 Task: Enable "Lock branch" for the new branch protection rule in the 'JS' repository.
Action: Mouse moved to (1270, 280)
Screenshot: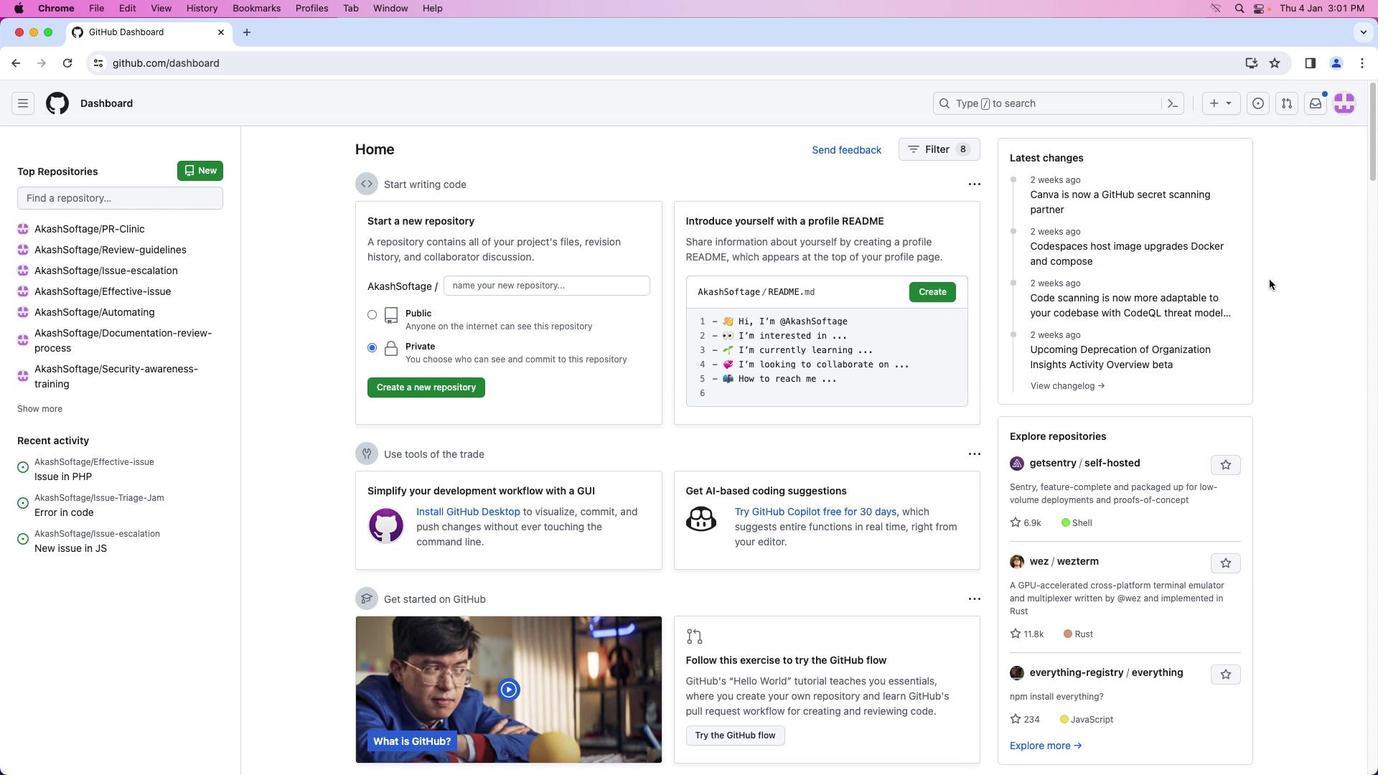 
Action: Mouse pressed left at (1270, 280)
Screenshot: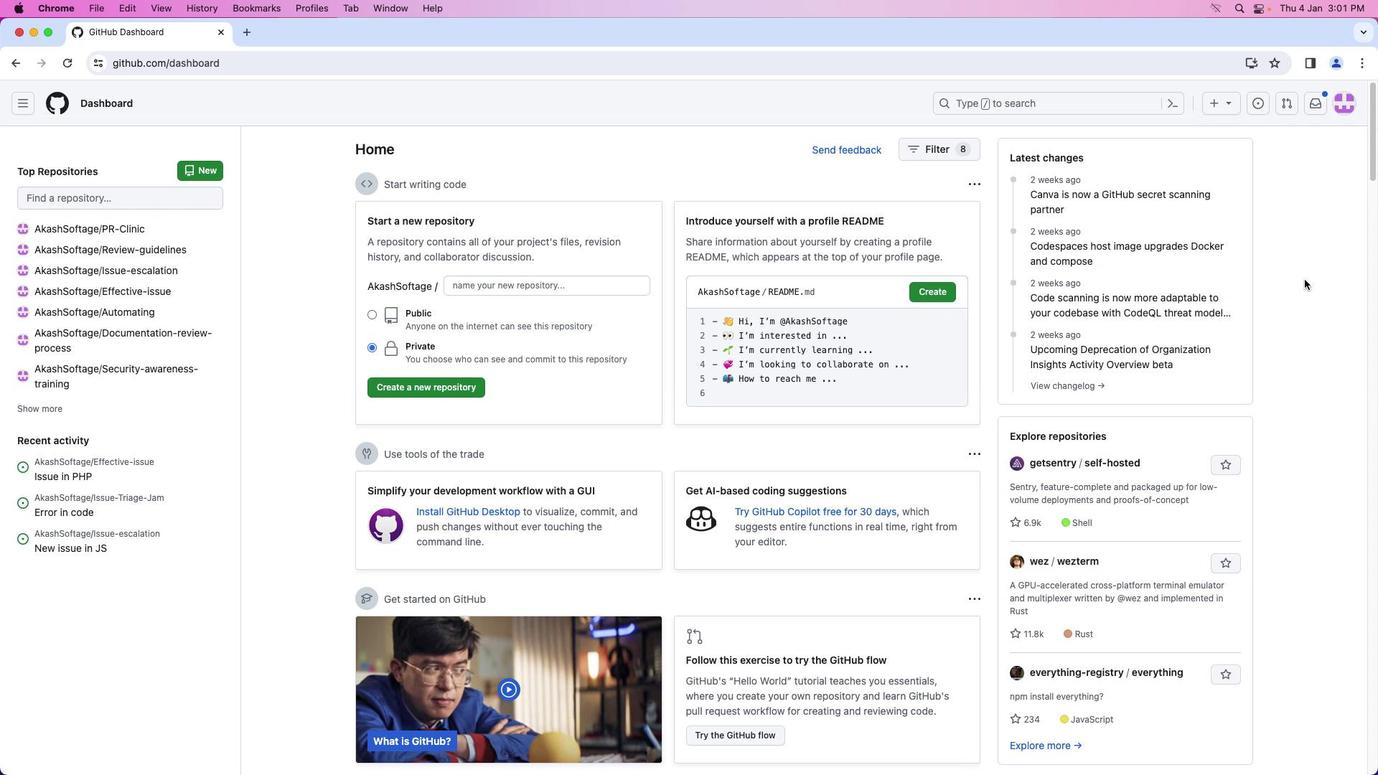 
Action: Mouse moved to (1344, 97)
Screenshot: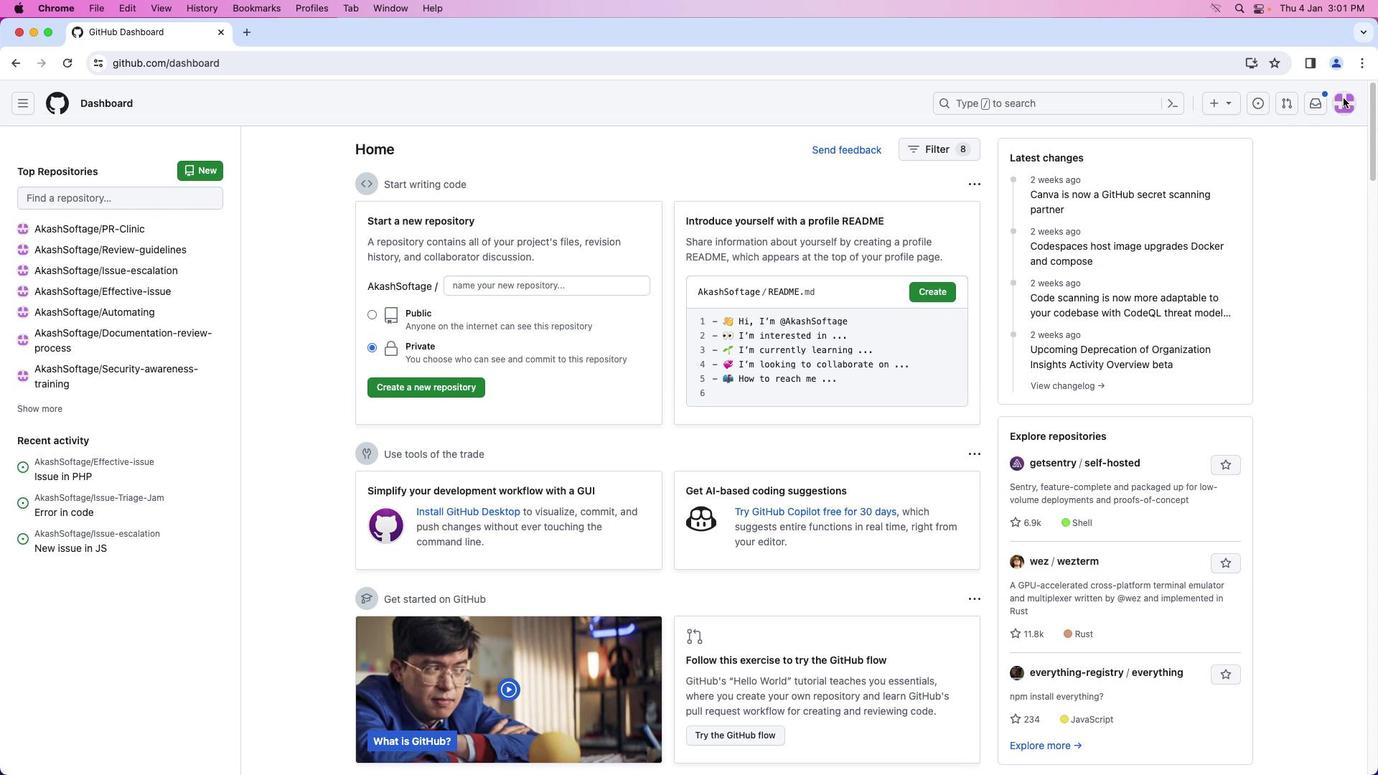 
Action: Mouse pressed left at (1344, 97)
Screenshot: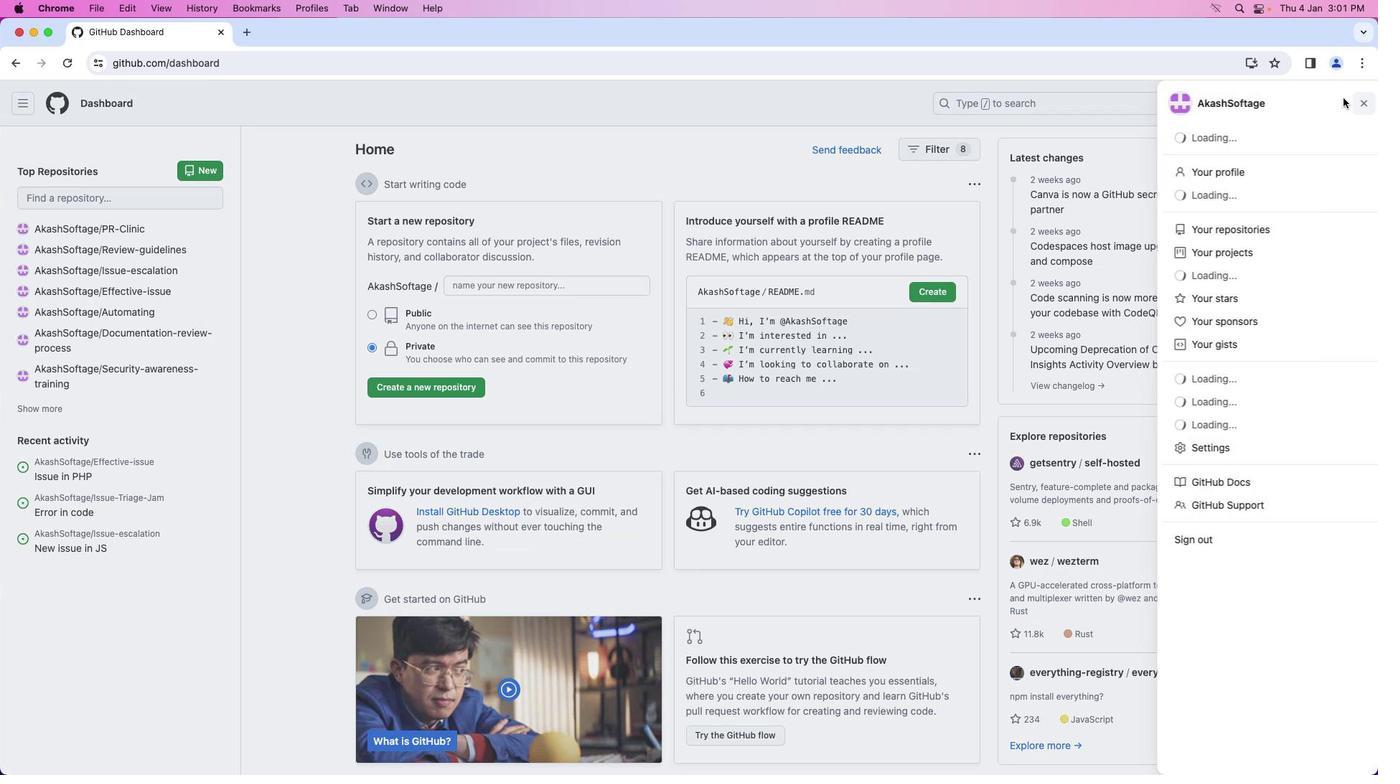 
Action: Mouse moved to (1266, 228)
Screenshot: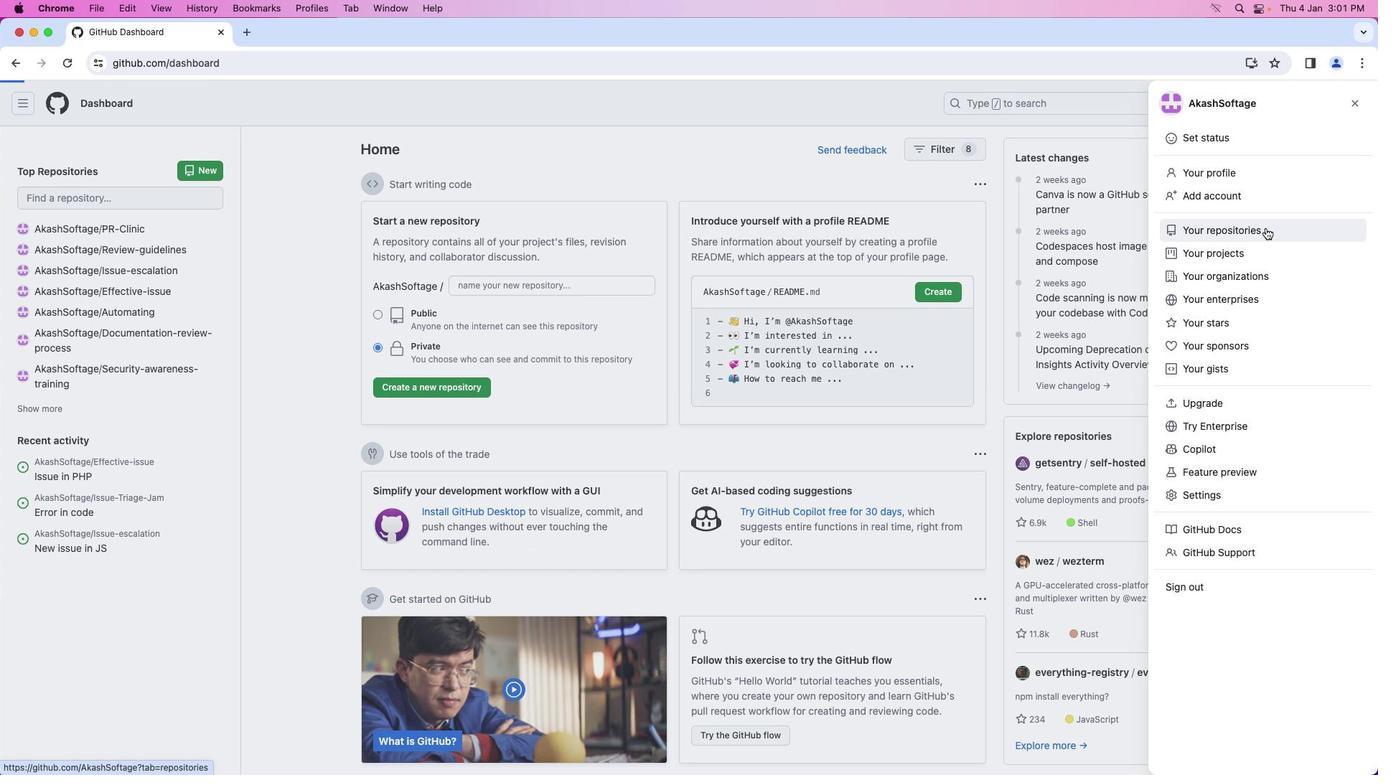 
Action: Mouse pressed left at (1266, 228)
Screenshot: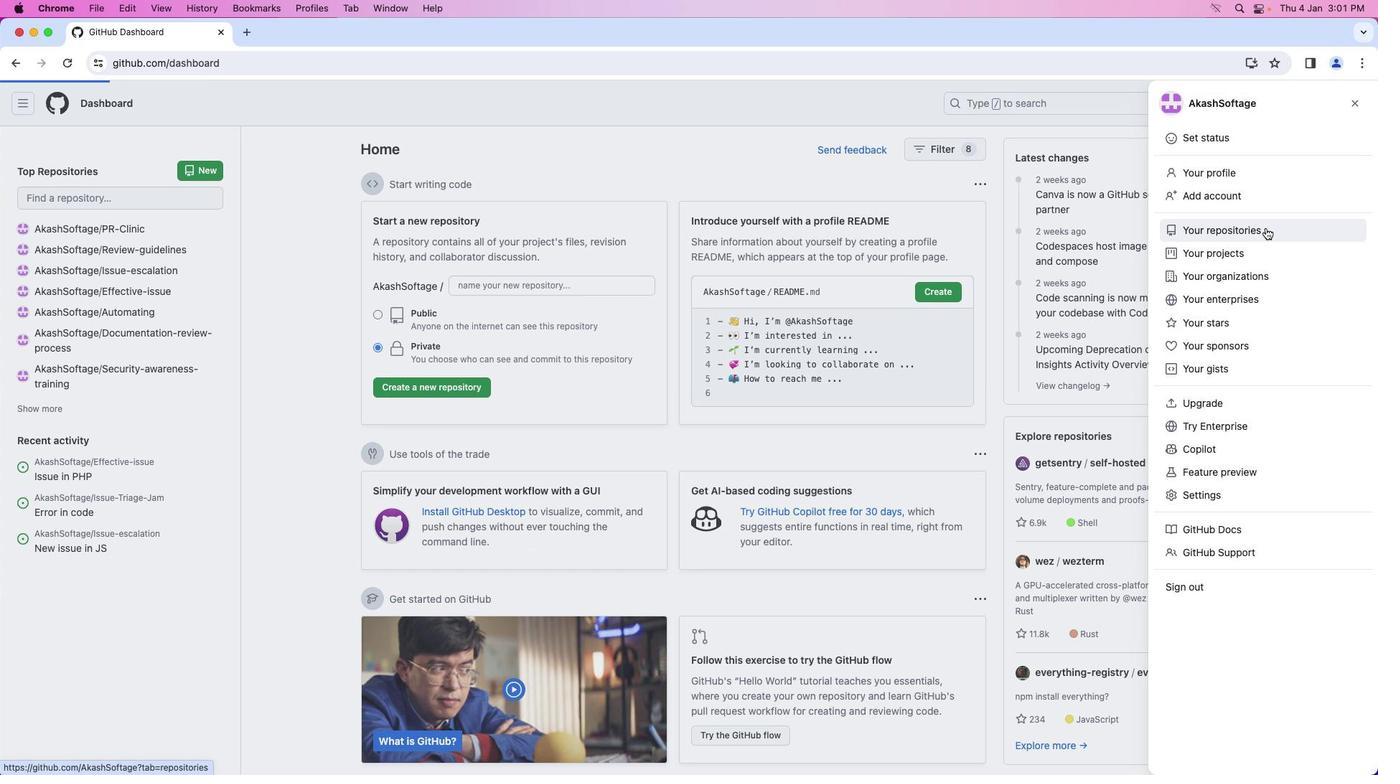 
Action: Mouse moved to (489, 239)
Screenshot: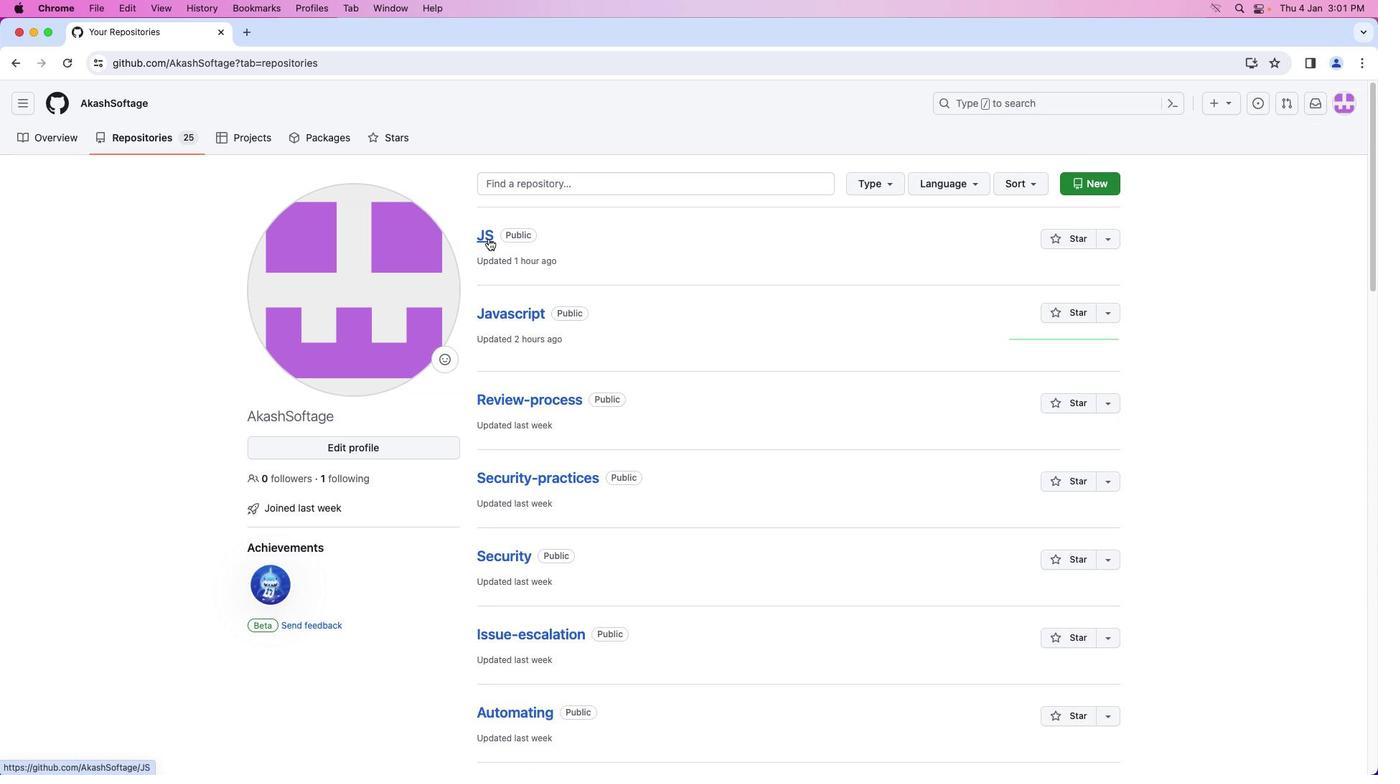 
Action: Mouse pressed left at (489, 239)
Screenshot: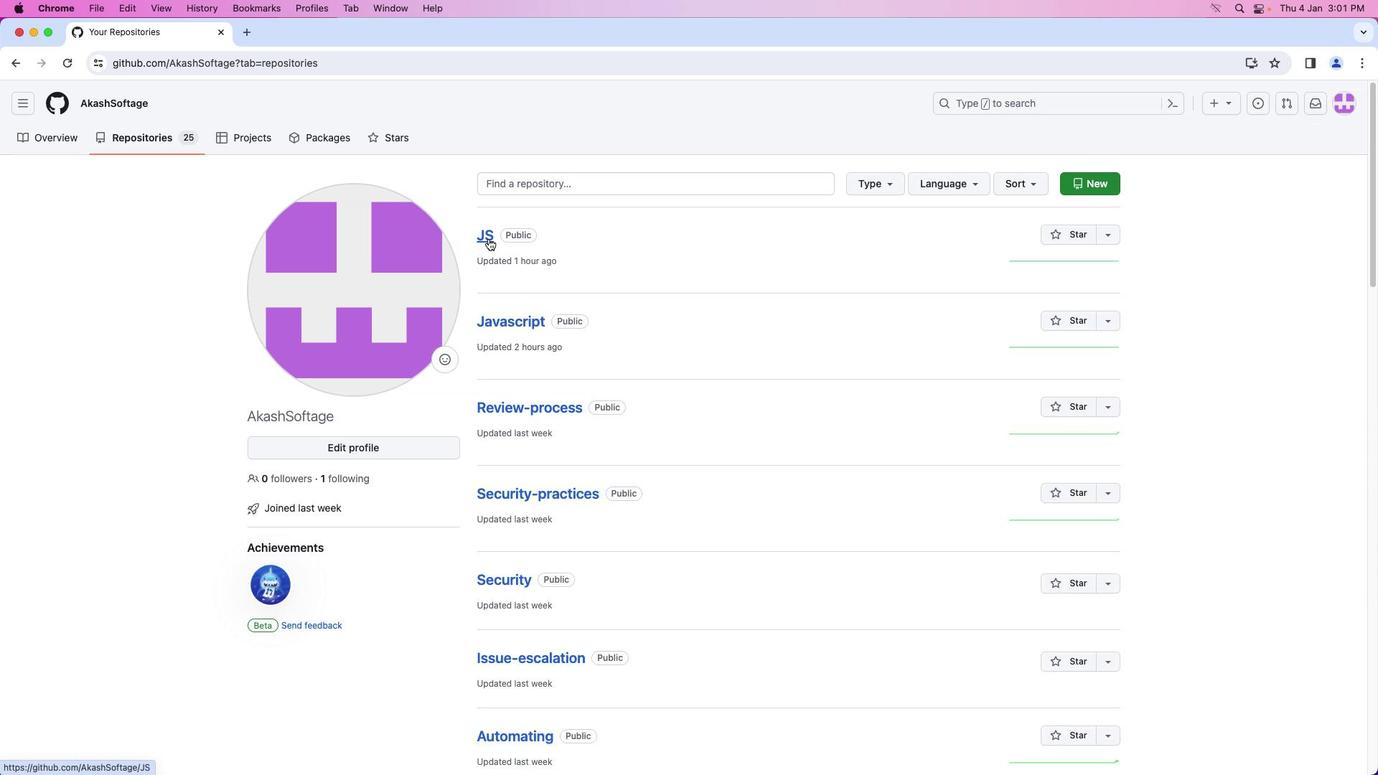 
Action: Mouse moved to (595, 139)
Screenshot: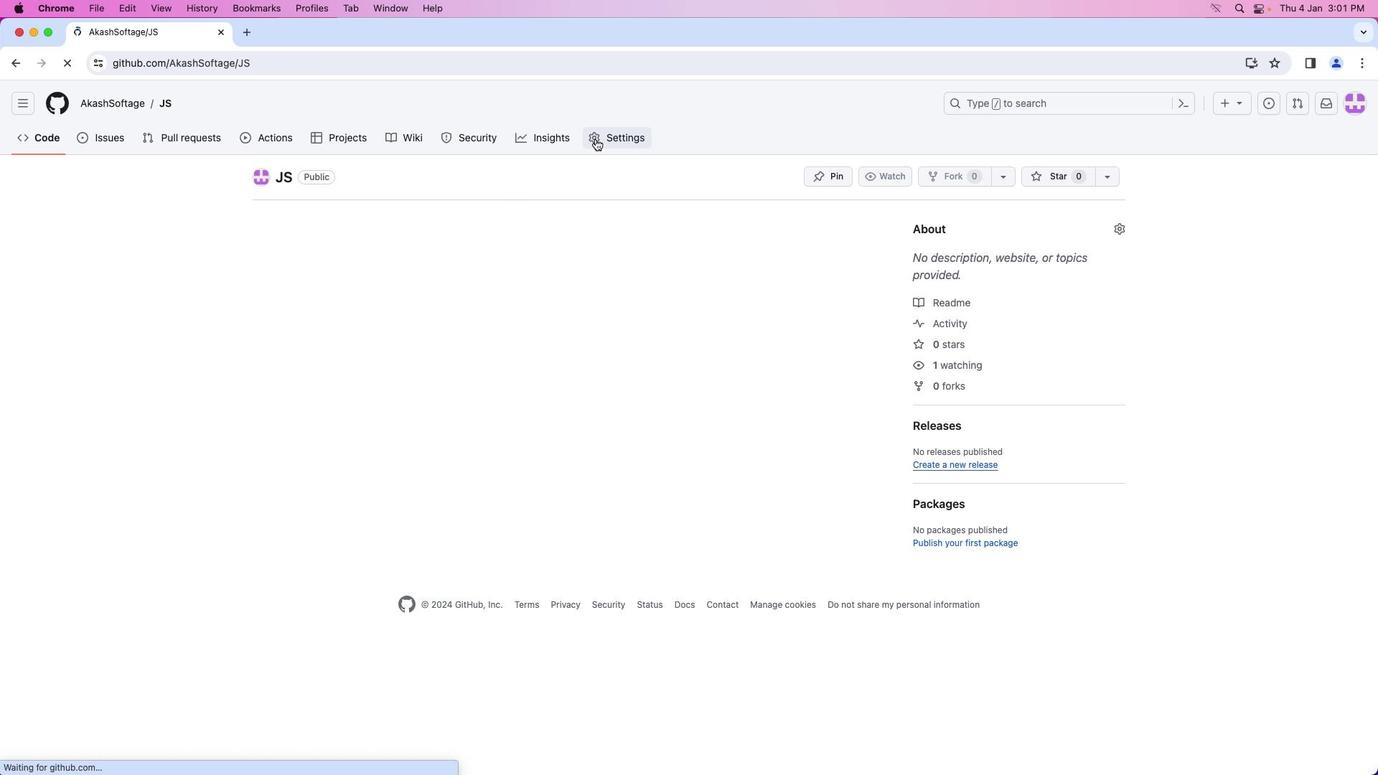 
Action: Mouse pressed left at (595, 139)
Screenshot: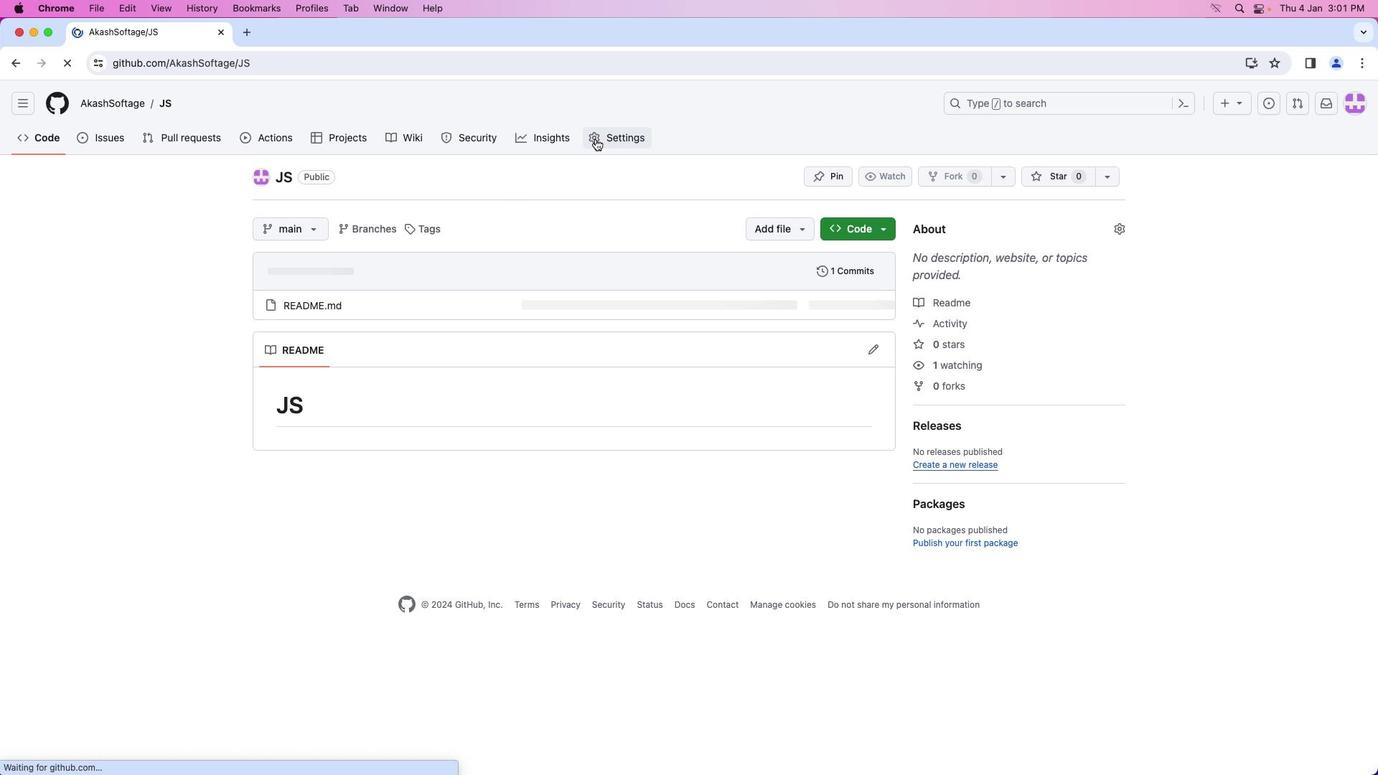 
Action: Mouse moved to (416, 325)
Screenshot: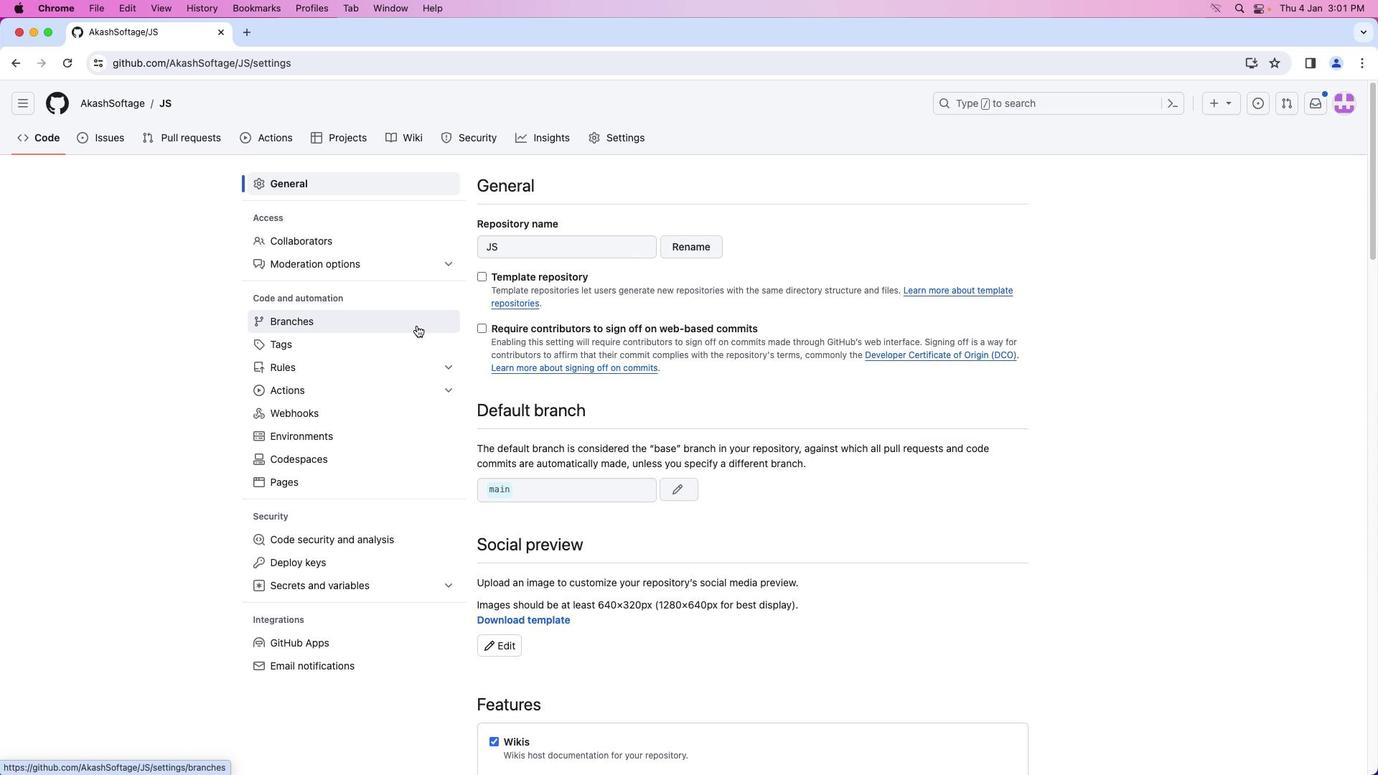
Action: Mouse pressed left at (416, 325)
Screenshot: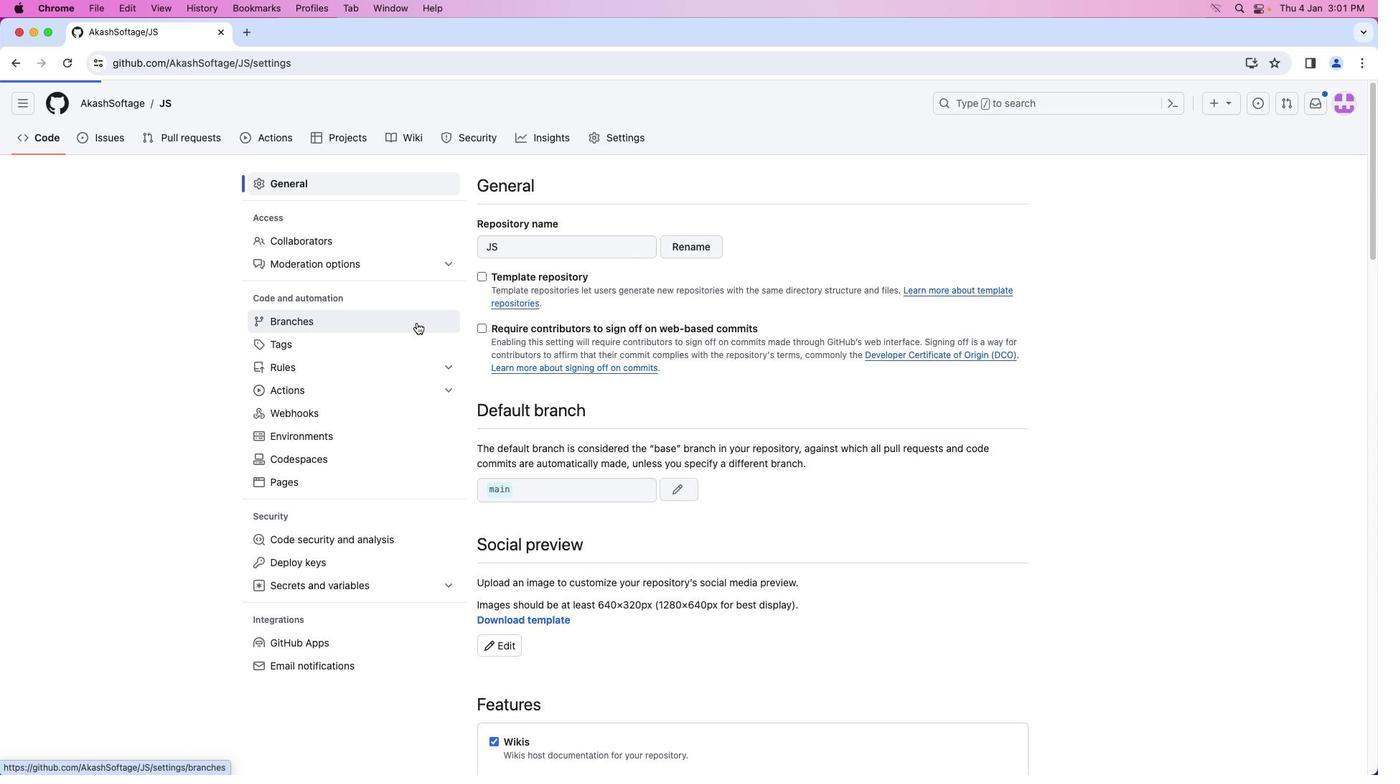 
Action: Mouse moved to (1004, 185)
Screenshot: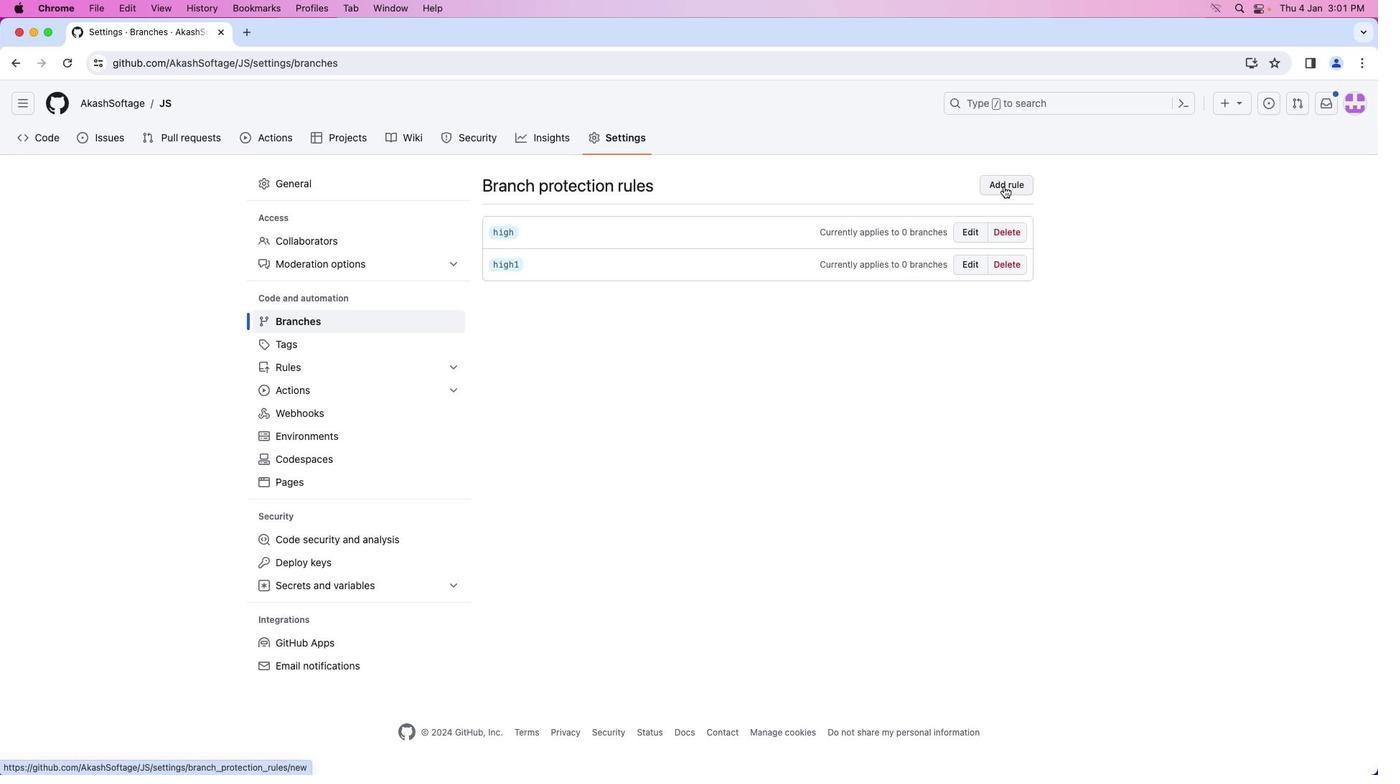 
Action: Mouse pressed left at (1004, 185)
Screenshot: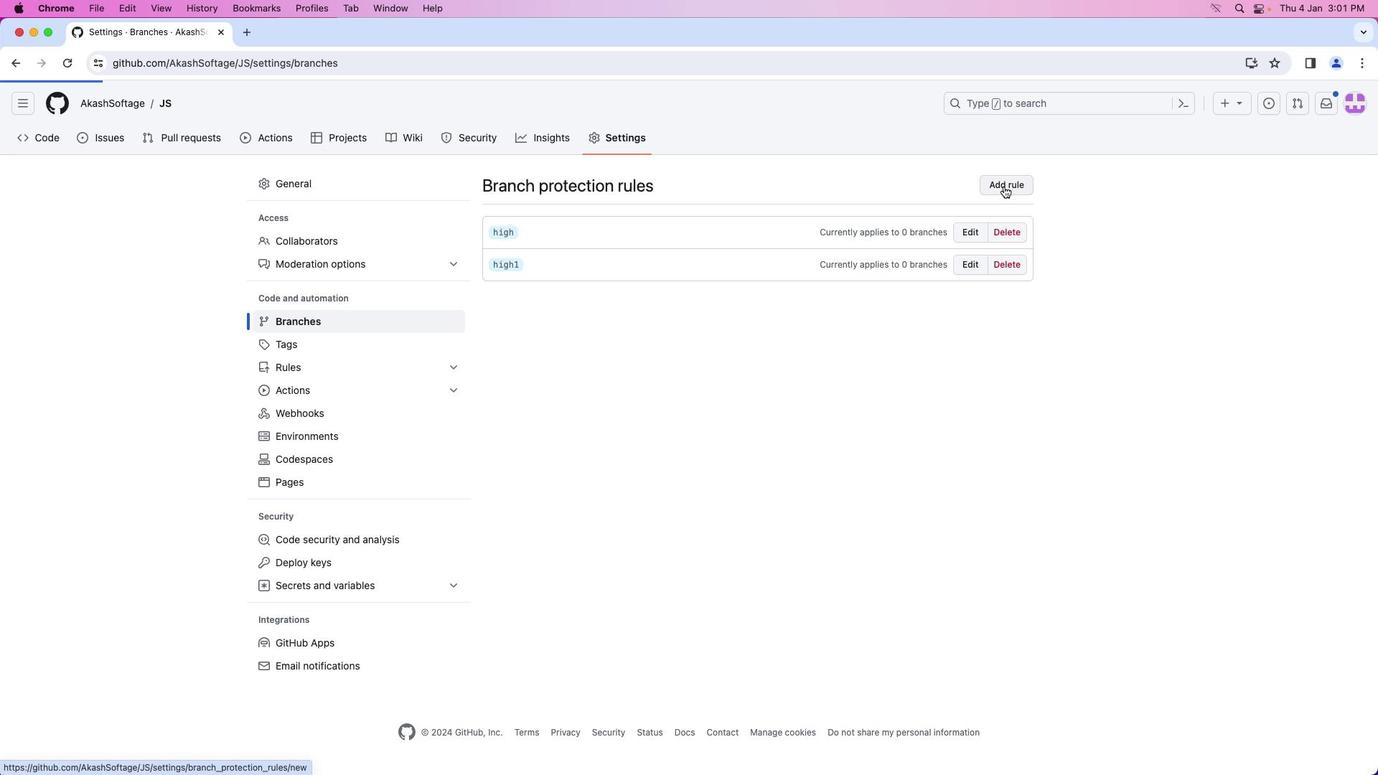 
Action: Mouse moved to (865, 293)
Screenshot: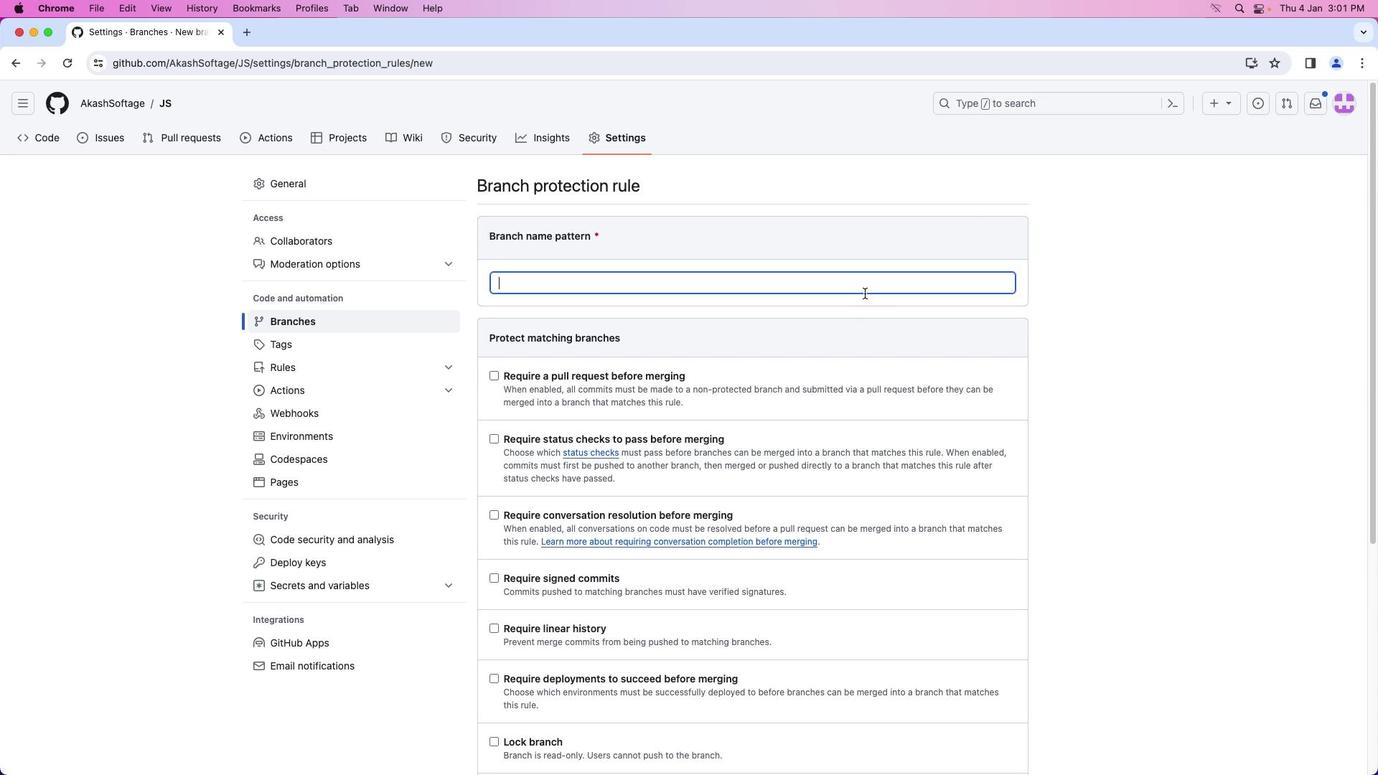 
Action: Mouse pressed left at (865, 293)
Screenshot: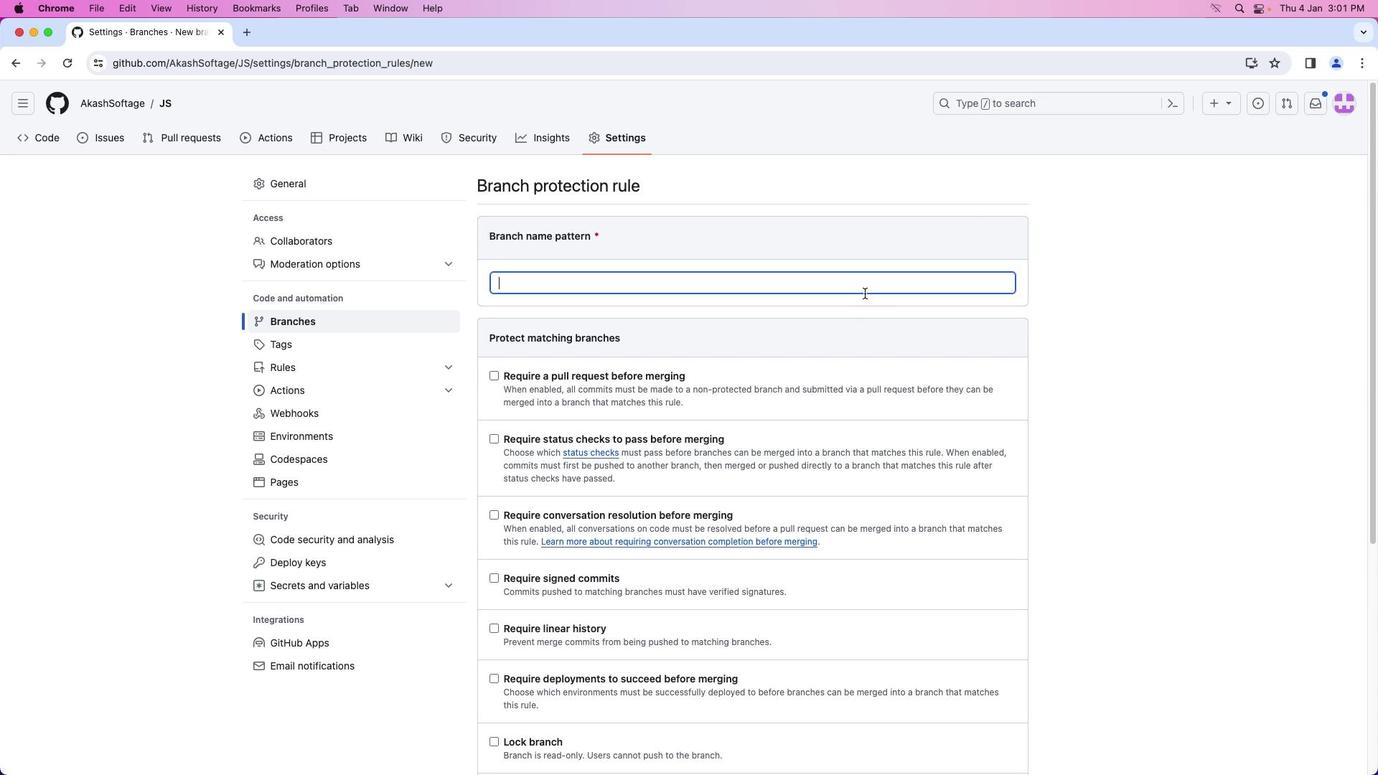 
Action: Key pressed 'h''i''g''h''2'
Screenshot: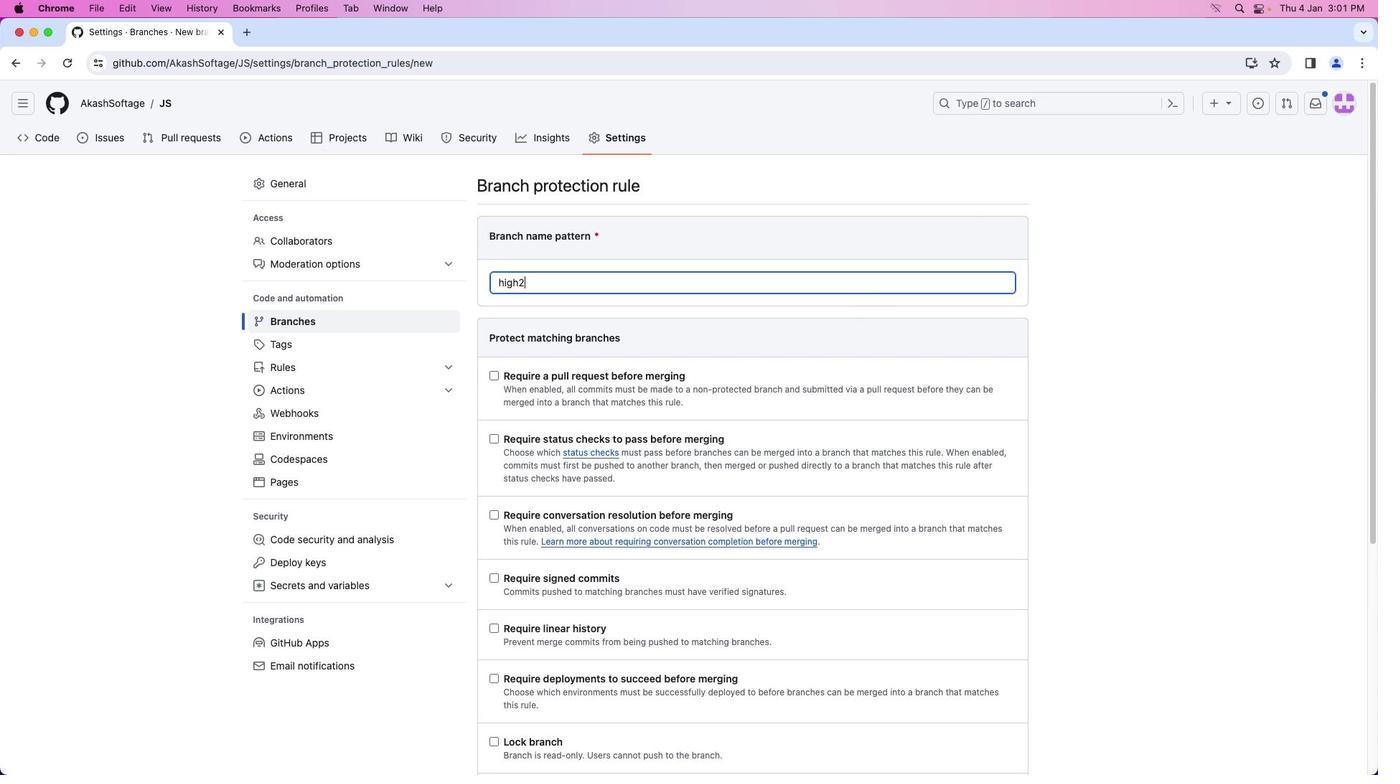 
Action: Mouse moved to (854, 489)
Screenshot: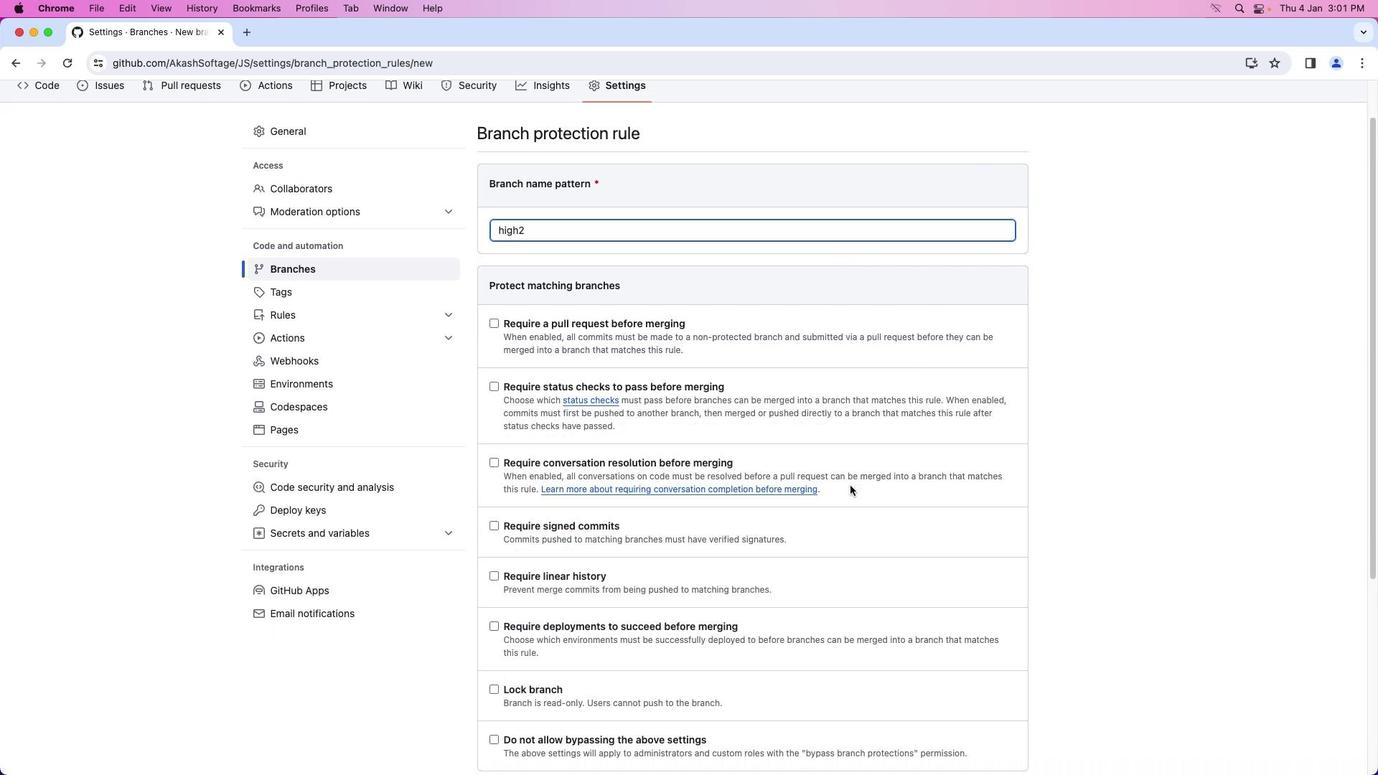 
Action: Mouse scrolled (854, 489) with delta (0, 0)
Screenshot: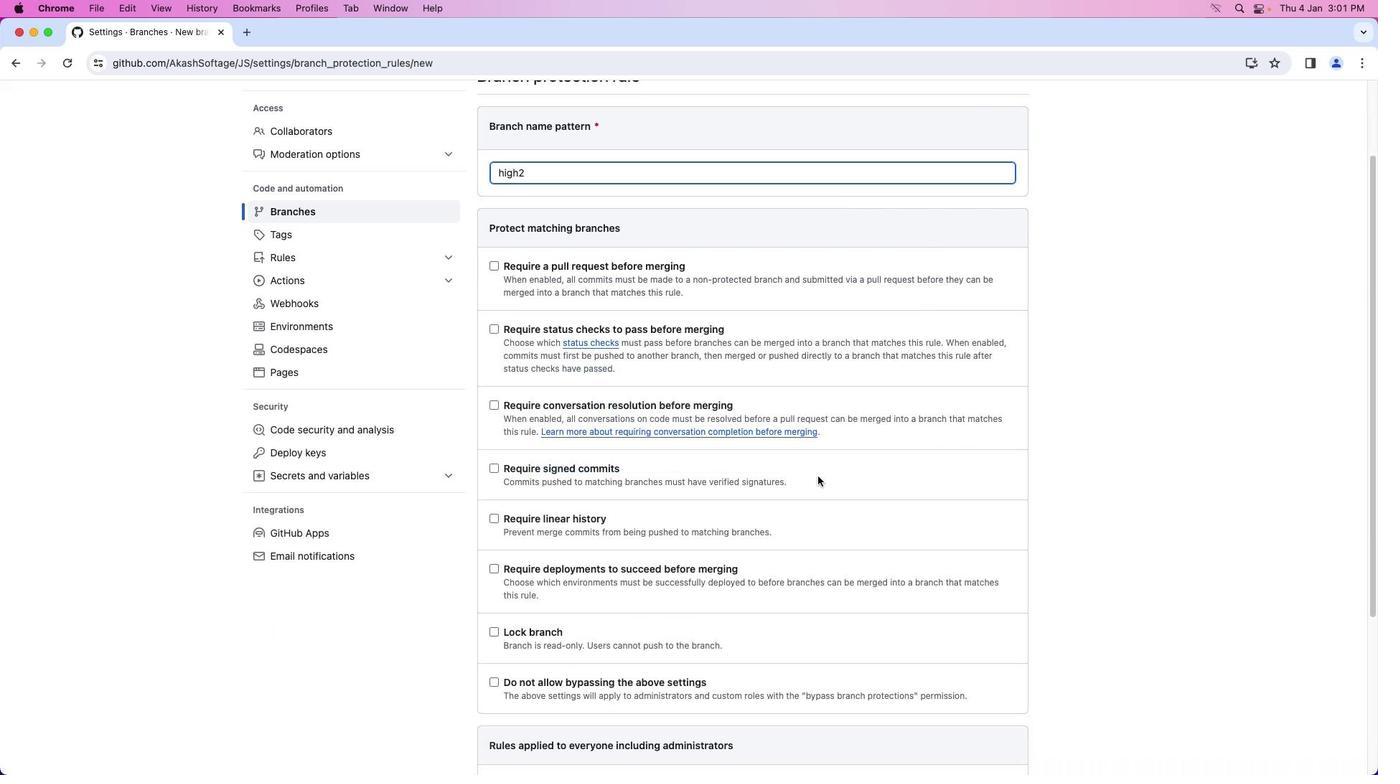
Action: Mouse moved to (855, 489)
Screenshot: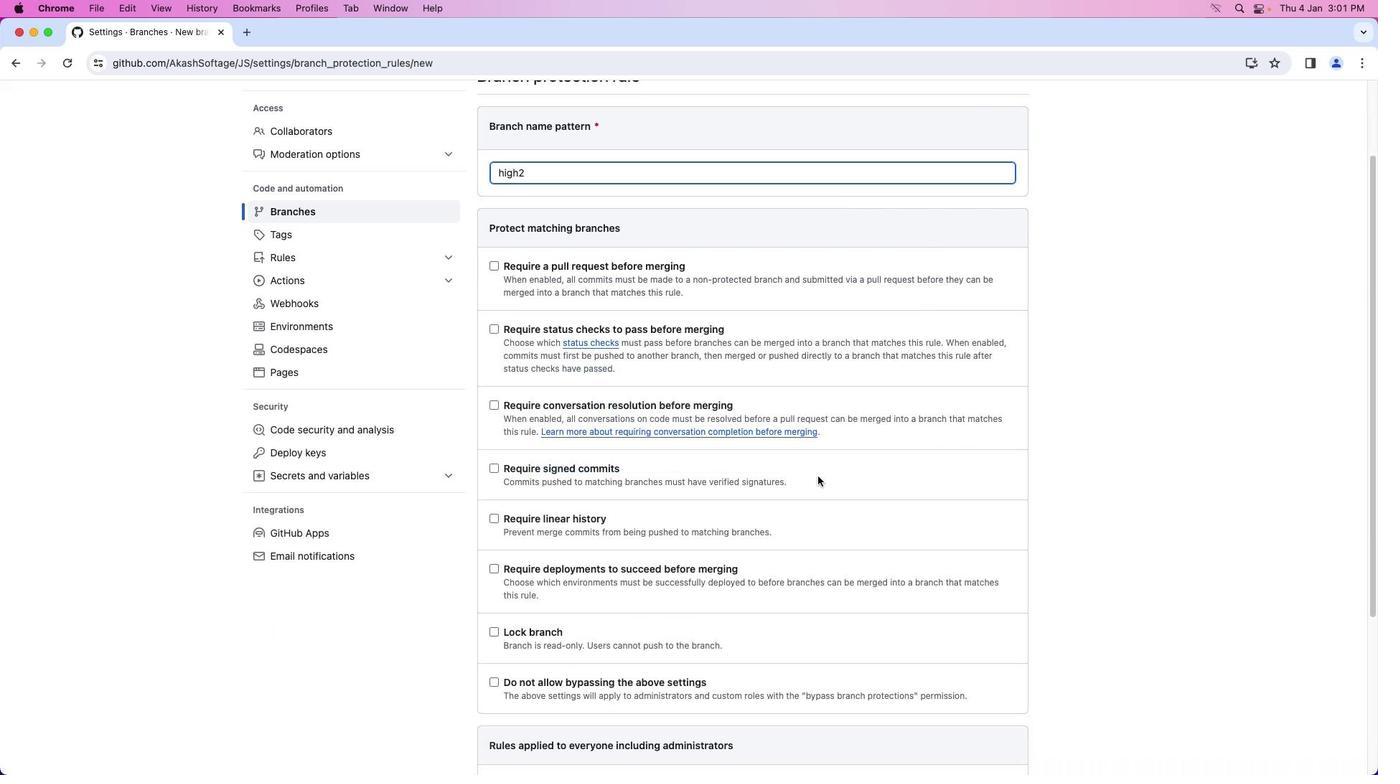 
Action: Mouse scrolled (855, 489) with delta (0, 0)
Screenshot: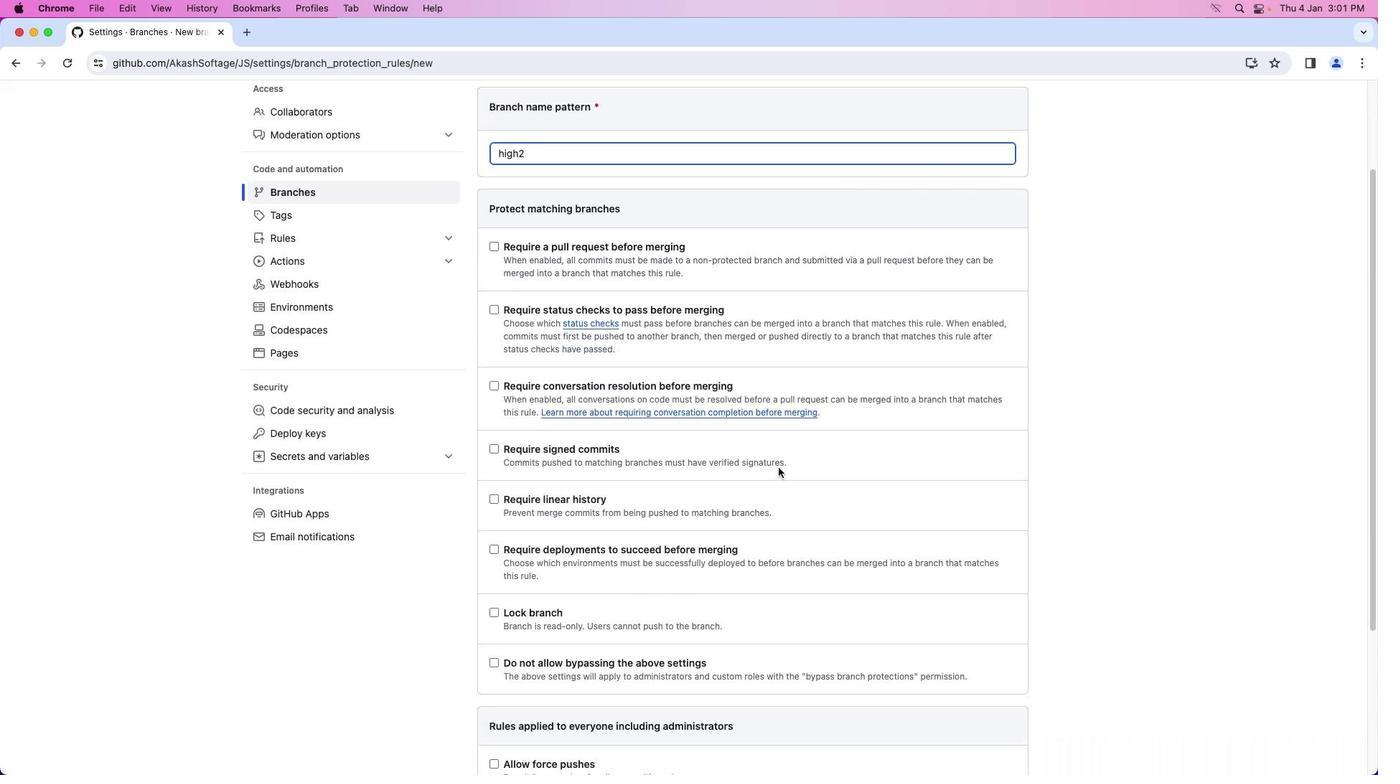 
Action: Mouse moved to (856, 487)
Screenshot: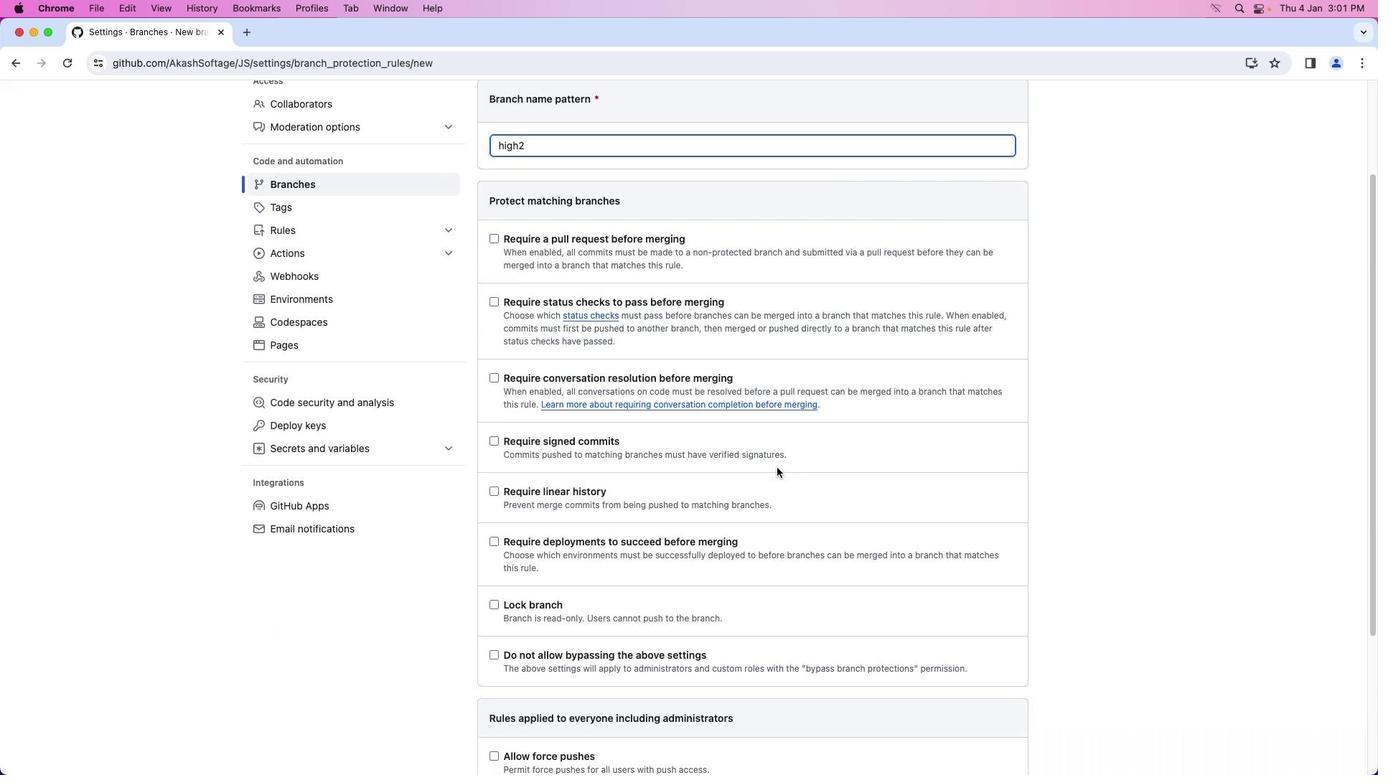 
Action: Mouse scrolled (856, 487) with delta (0, 0)
Screenshot: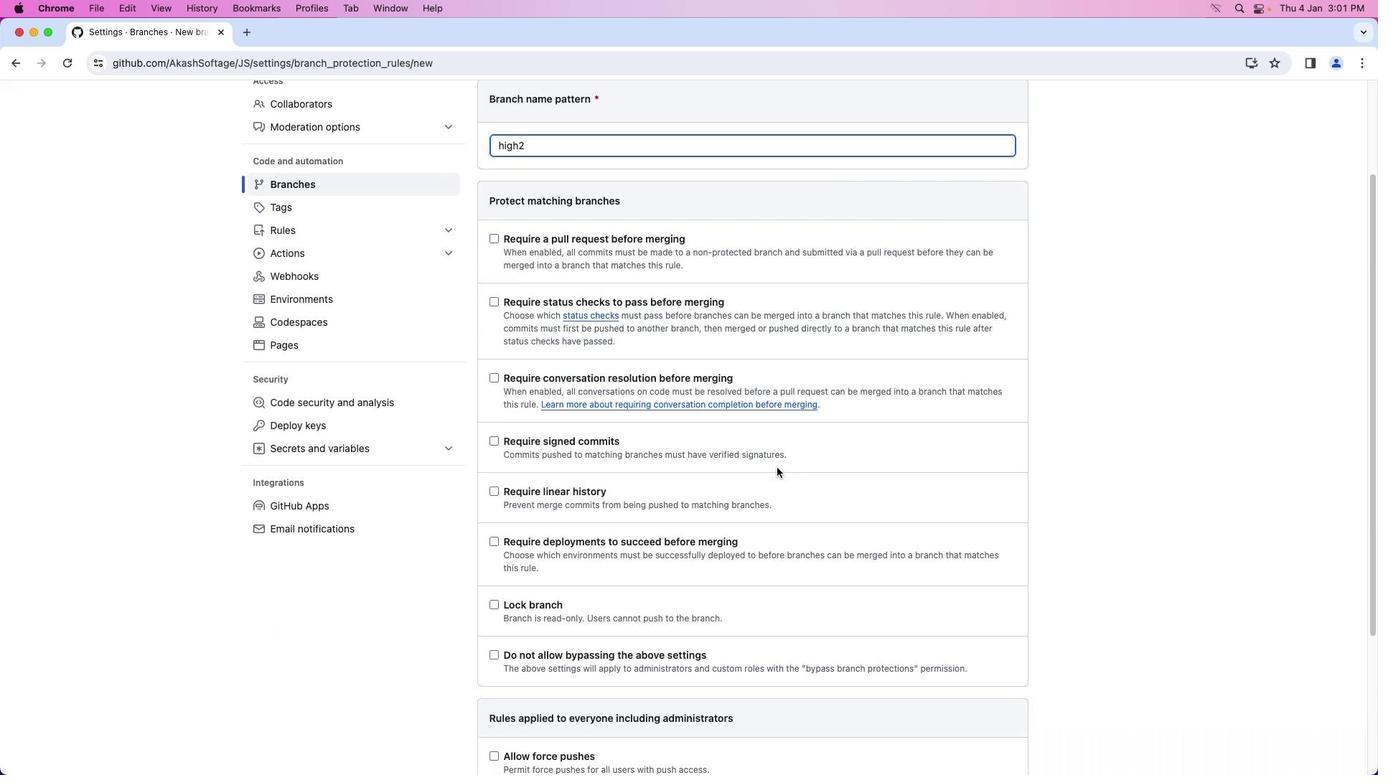 
Action: Mouse moved to (856, 486)
Screenshot: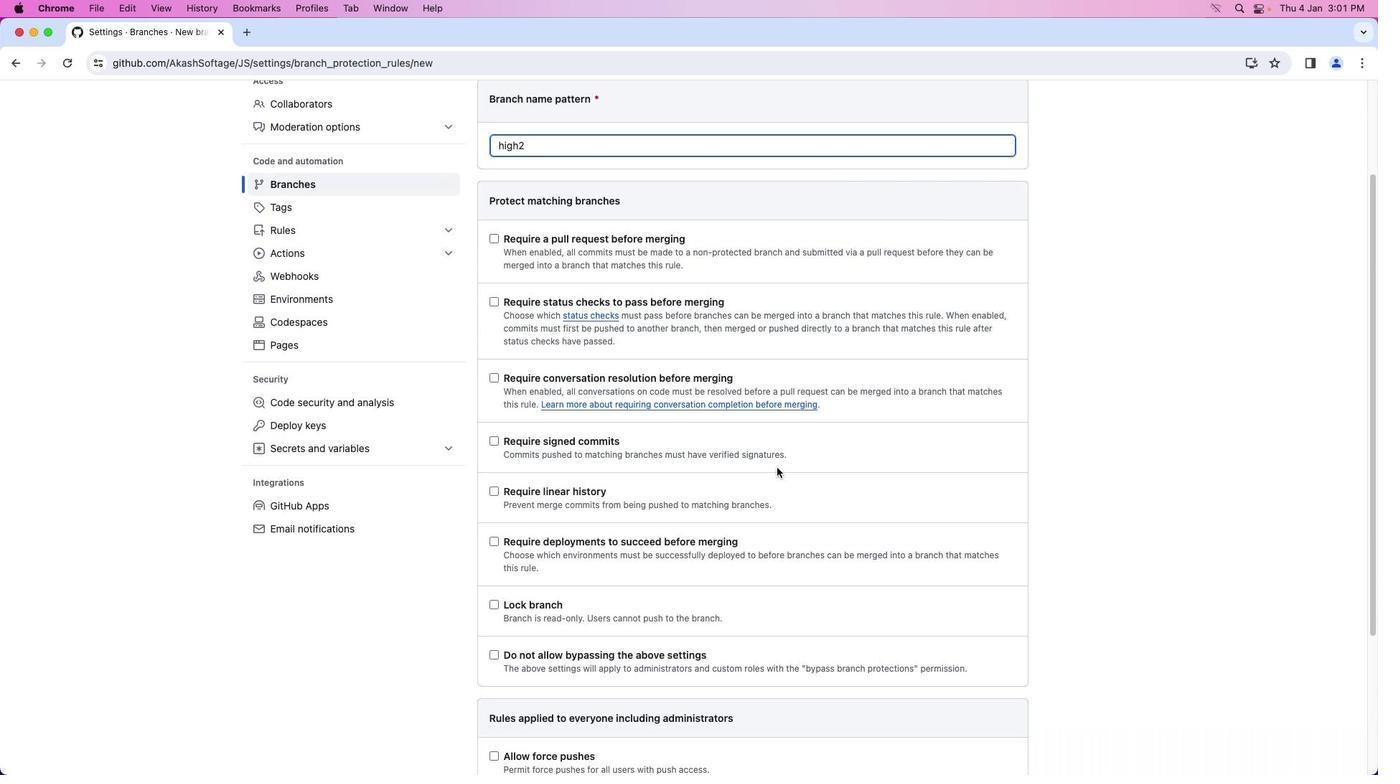 
Action: Mouse scrolled (856, 486) with delta (0, -1)
Screenshot: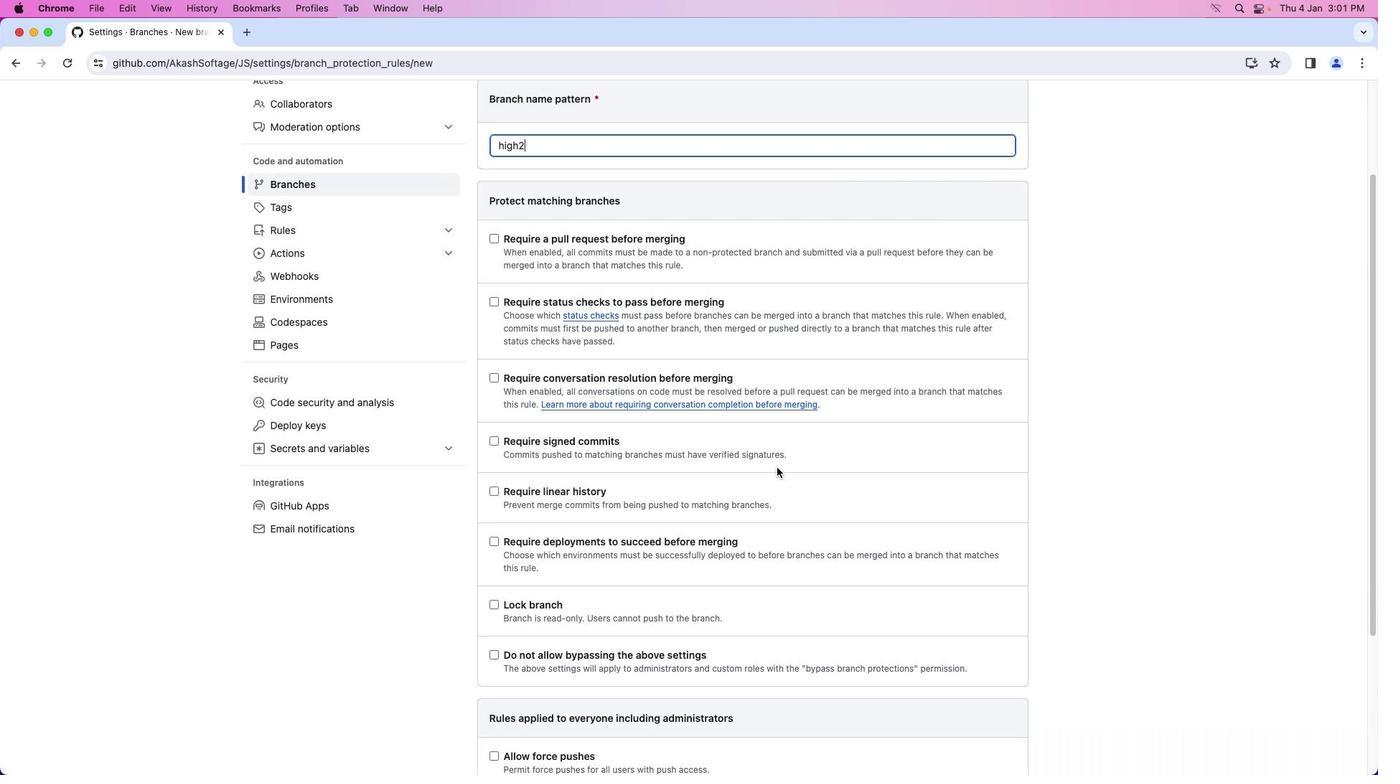 
Action: Mouse moved to (775, 445)
Screenshot: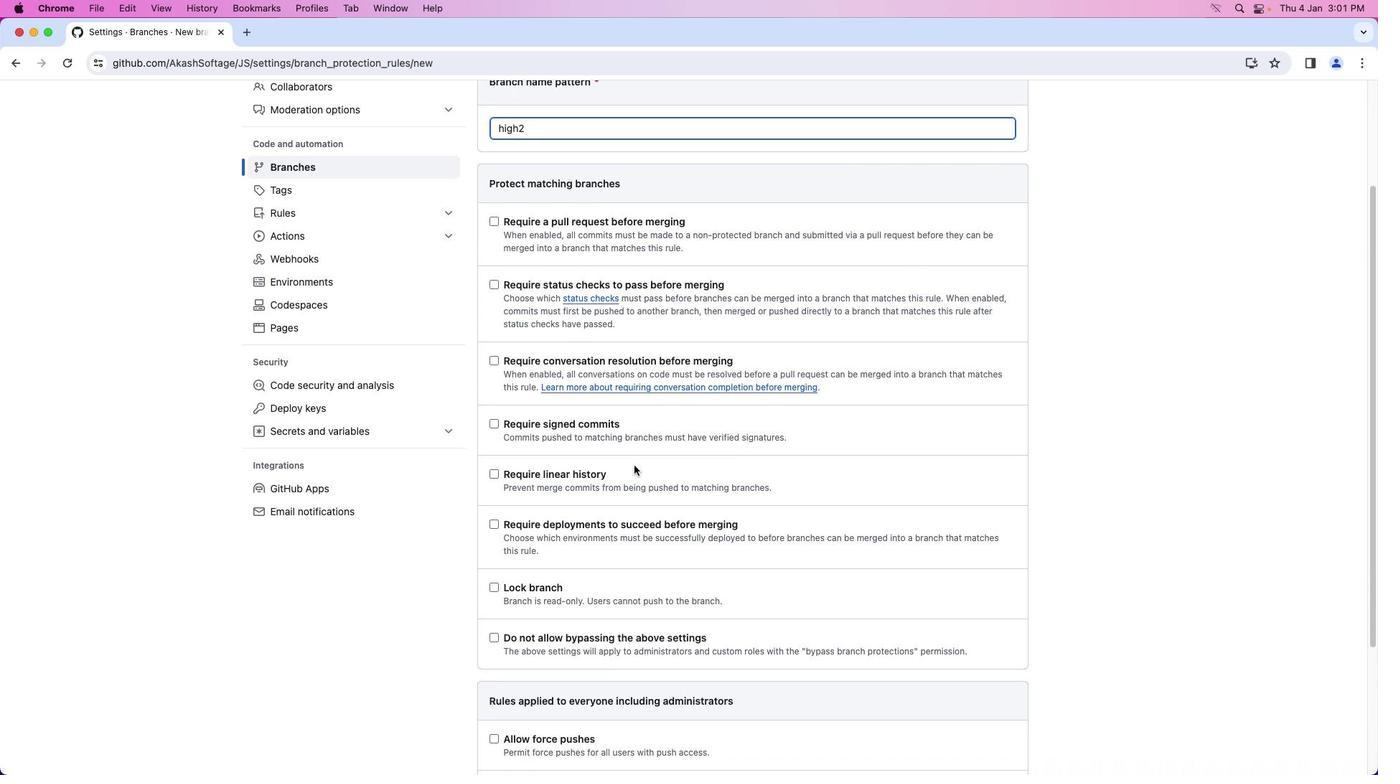 
Action: Mouse scrolled (775, 445) with delta (0, 0)
Screenshot: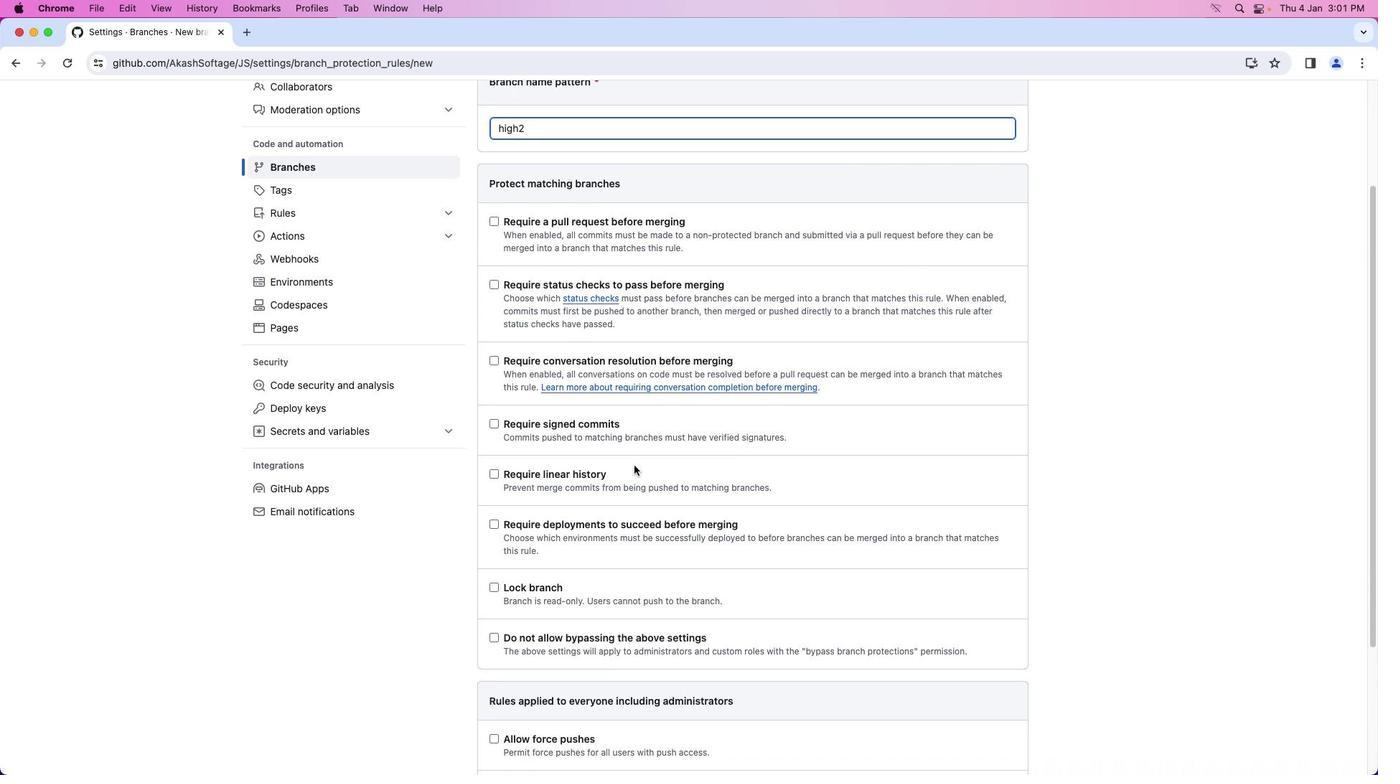 
Action: Mouse moved to (761, 456)
Screenshot: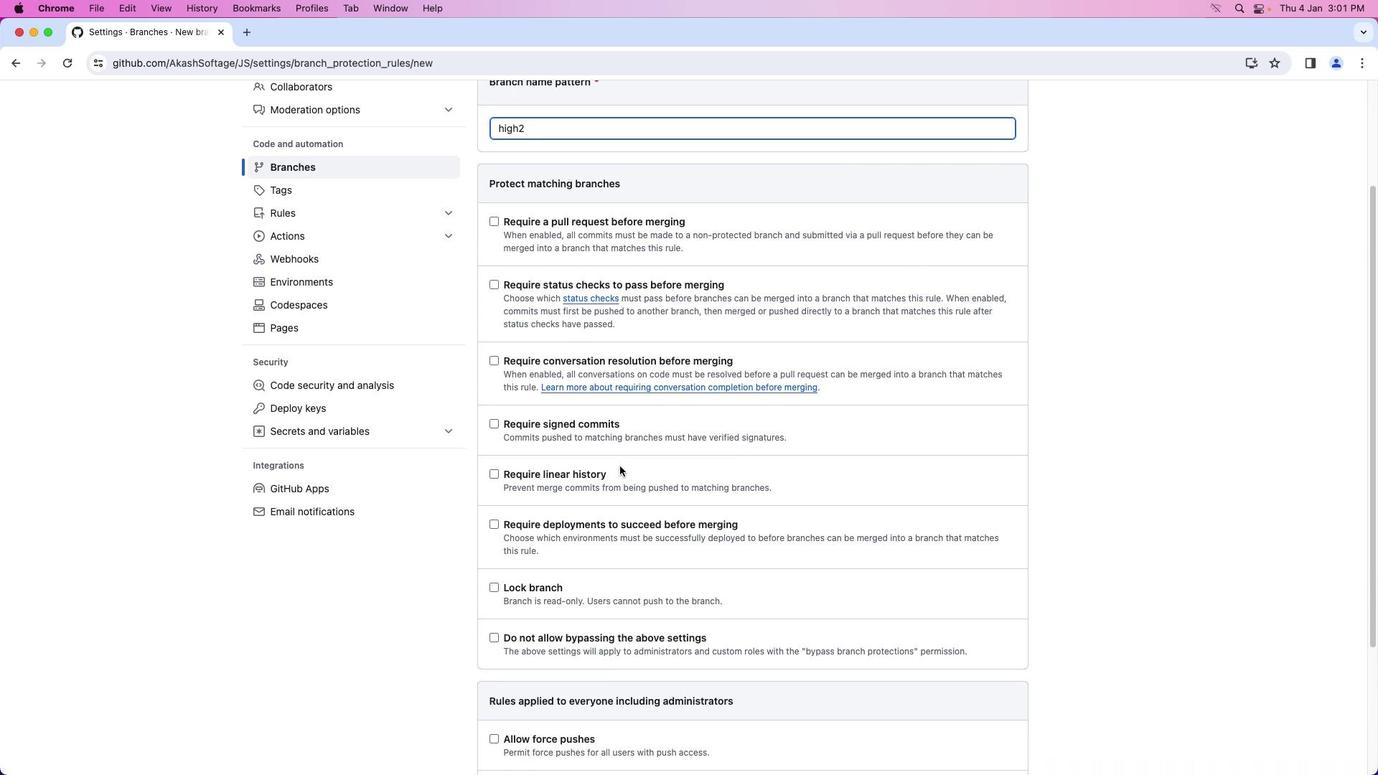 
Action: Mouse scrolled (761, 456) with delta (0, 0)
Screenshot: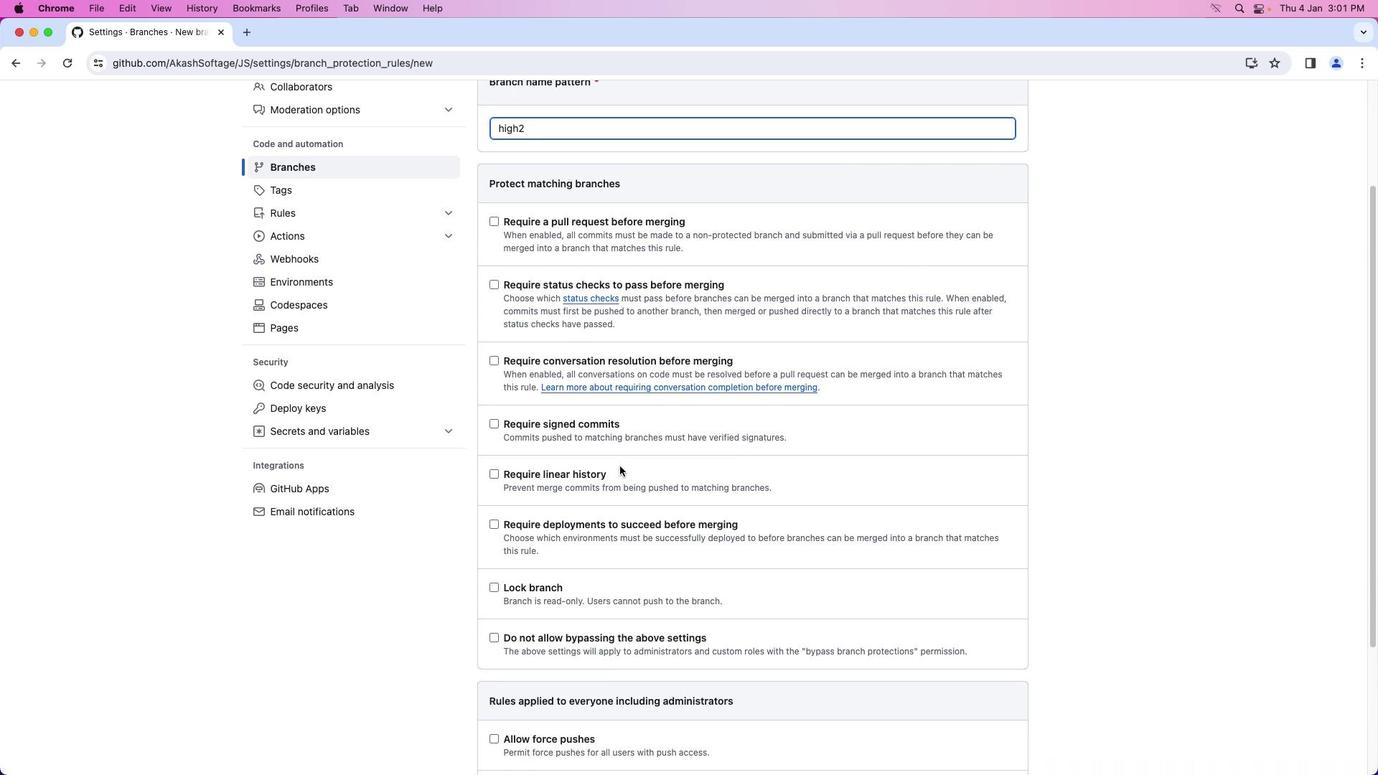 
Action: Mouse moved to (606, 467)
Screenshot: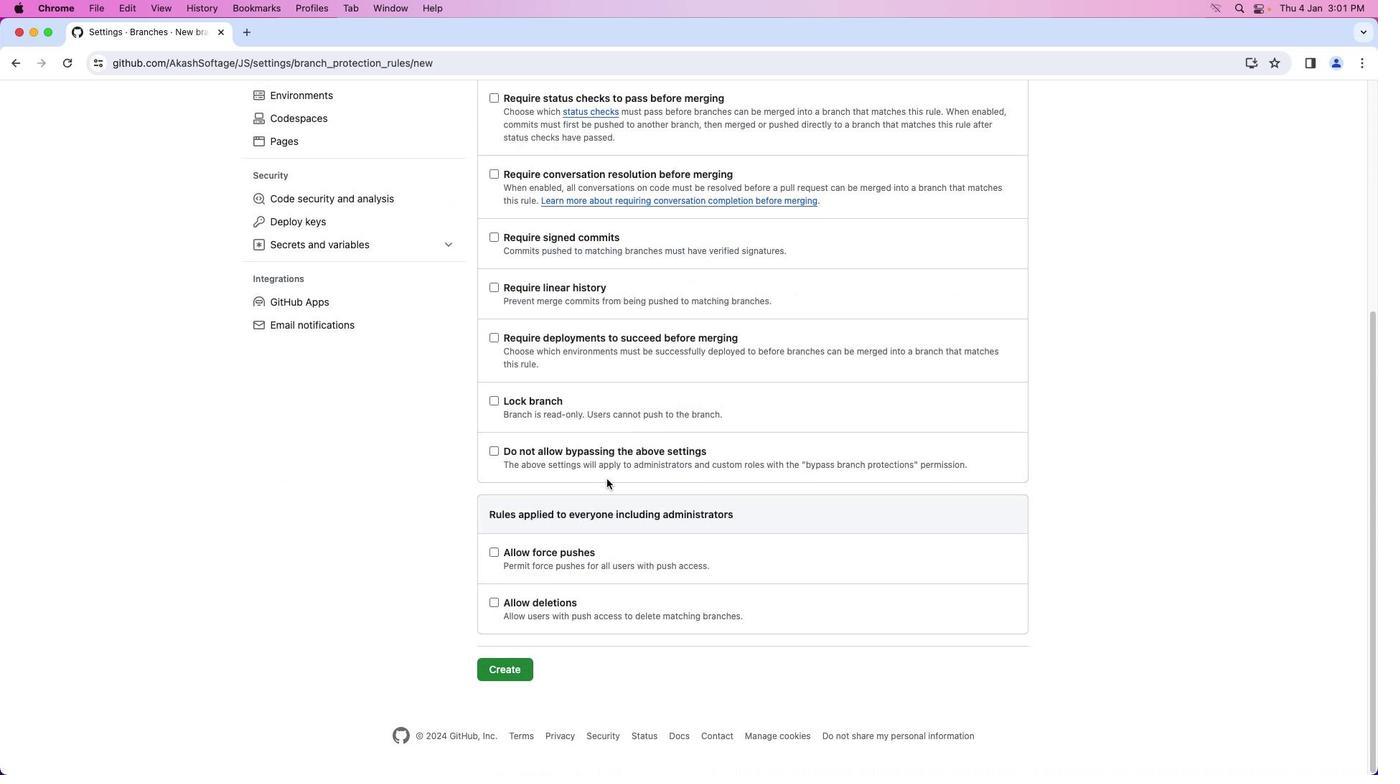 
Action: Mouse scrolled (606, 467) with delta (0, 0)
Screenshot: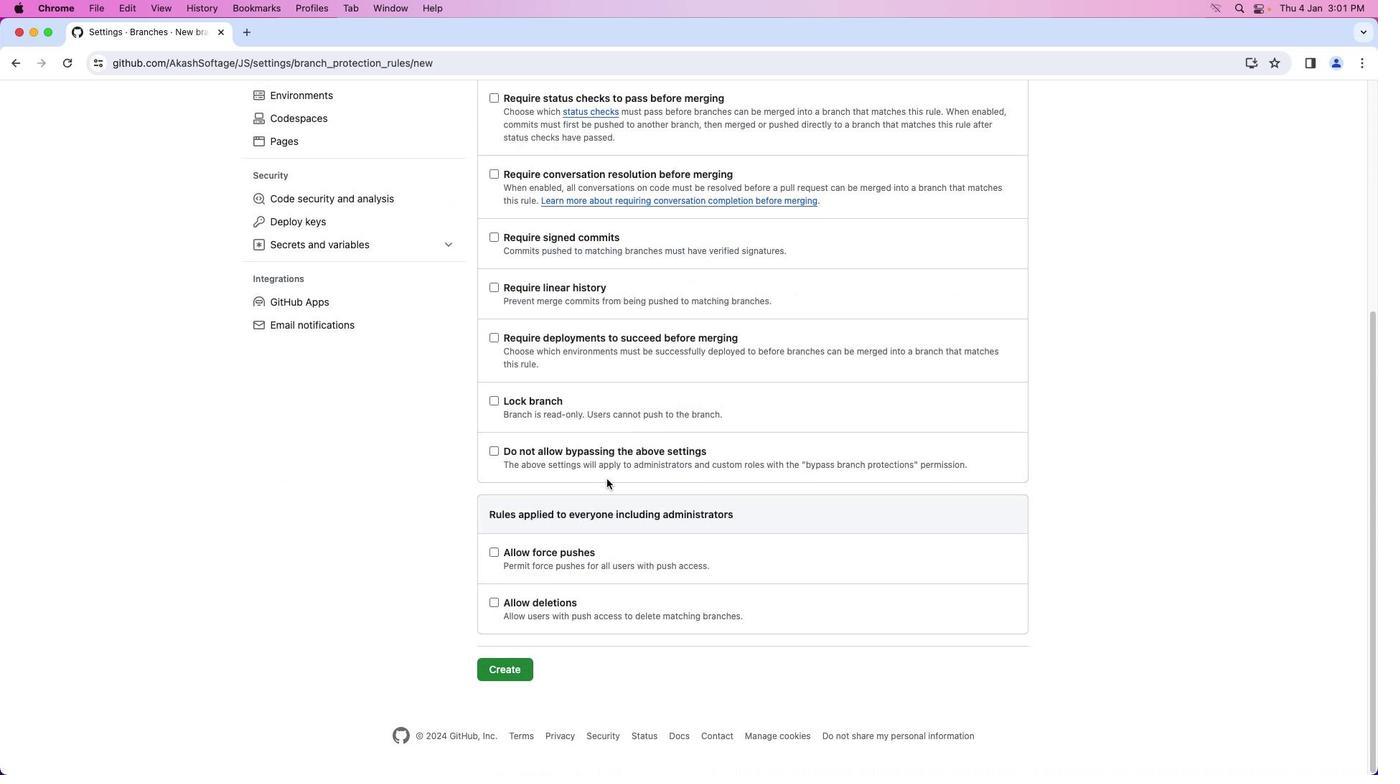 
Action: Mouse moved to (607, 471)
Screenshot: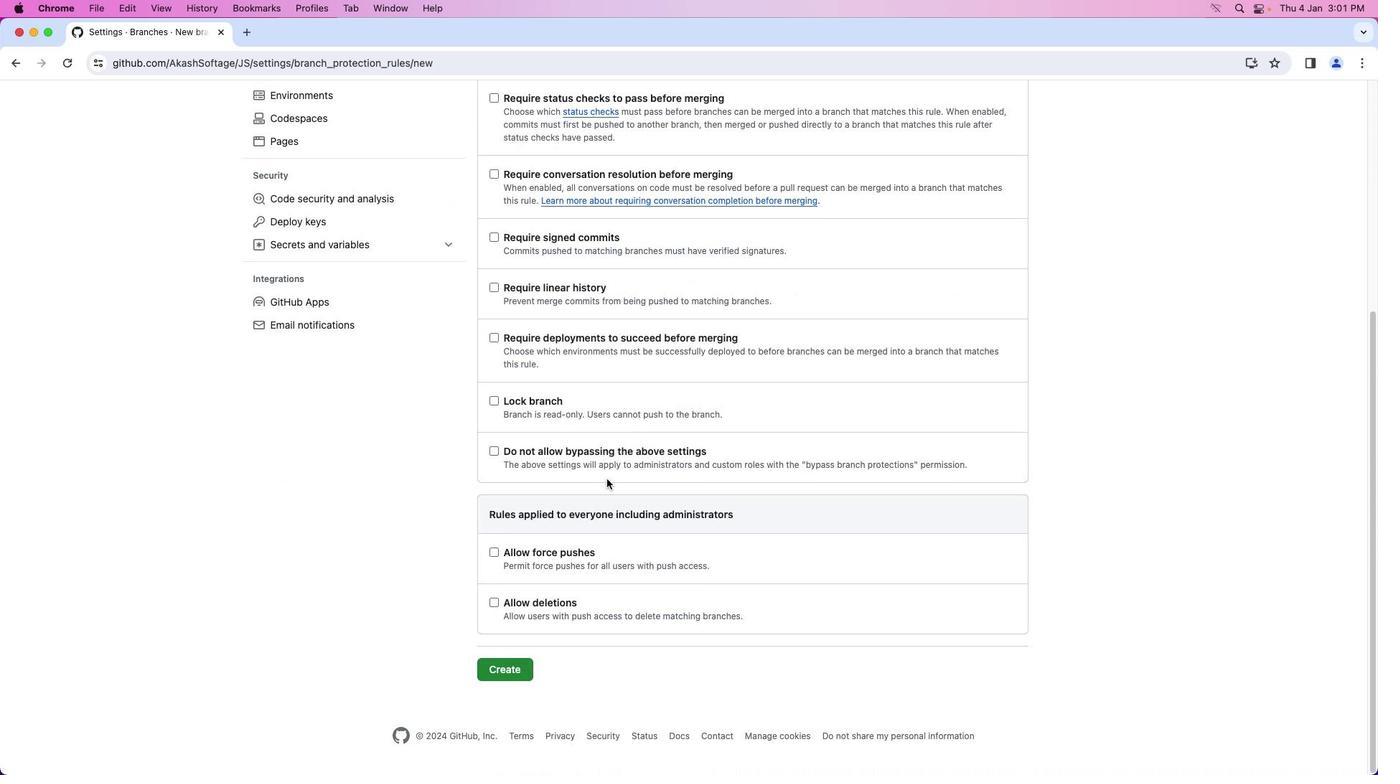
Action: Mouse scrolled (607, 471) with delta (0, 0)
Screenshot: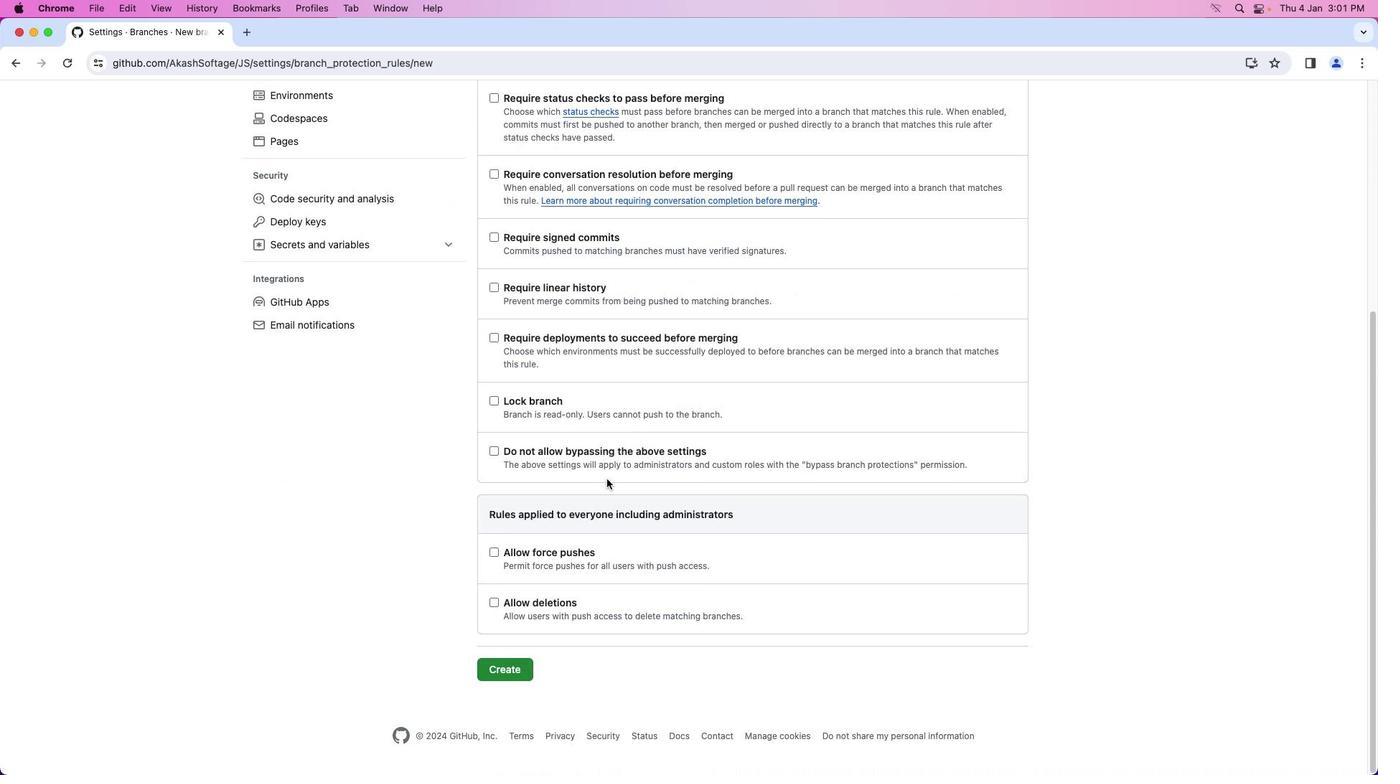 
Action: Mouse moved to (607, 478)
Screenshot: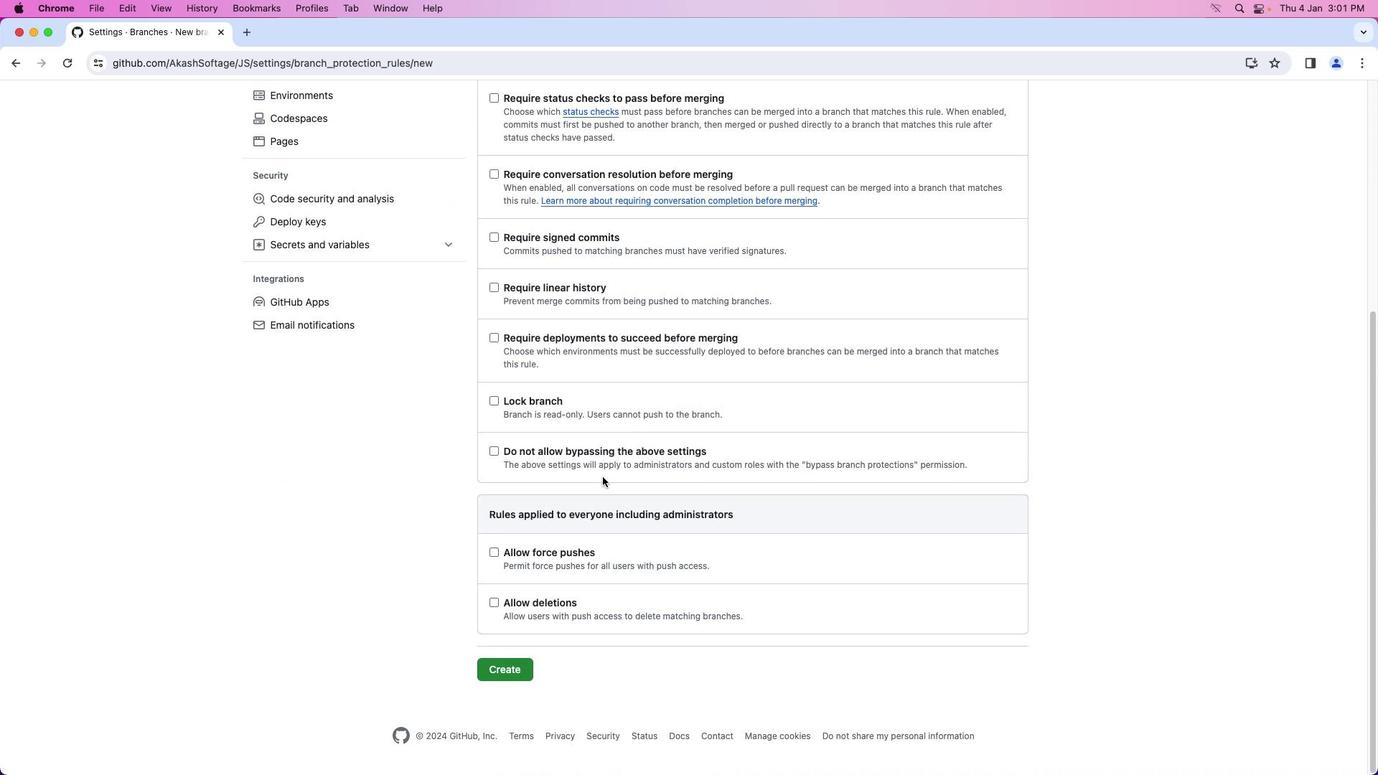 
Action: Mouse scrolled (607, 478) with delta (0, -2)
Screenshot: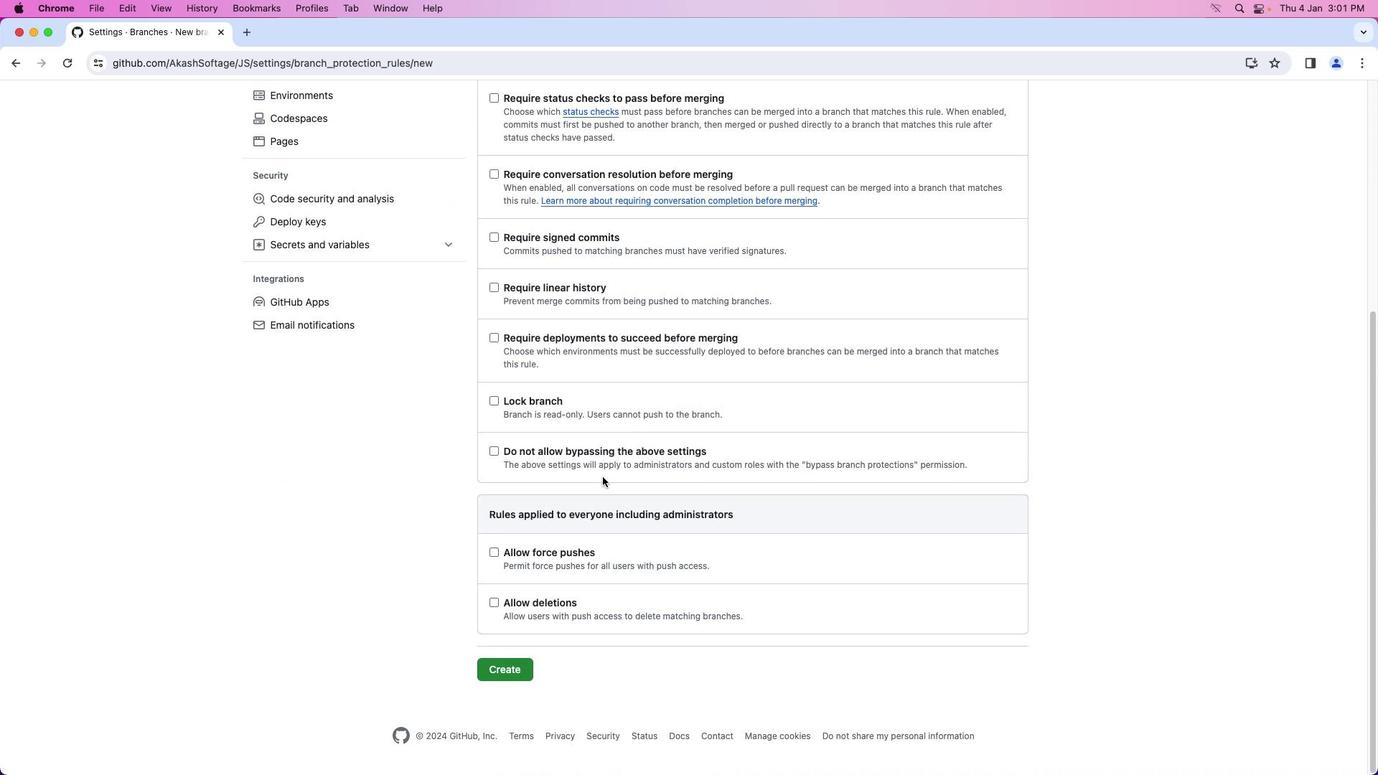 
Action: Mouse moved to (607, 478)
Screenshot: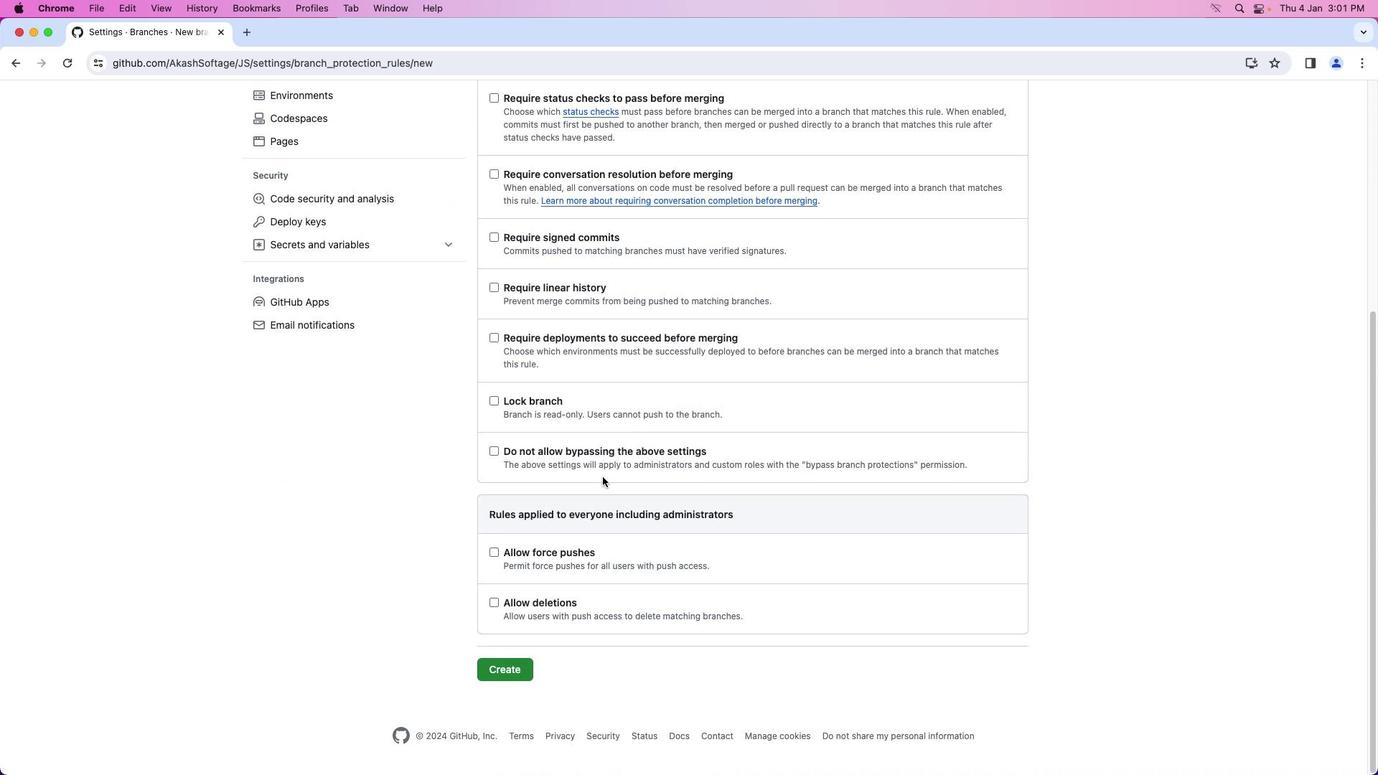 
Action: Mouse scrolled (607, 478) with delta (0, -3)
Screenshot: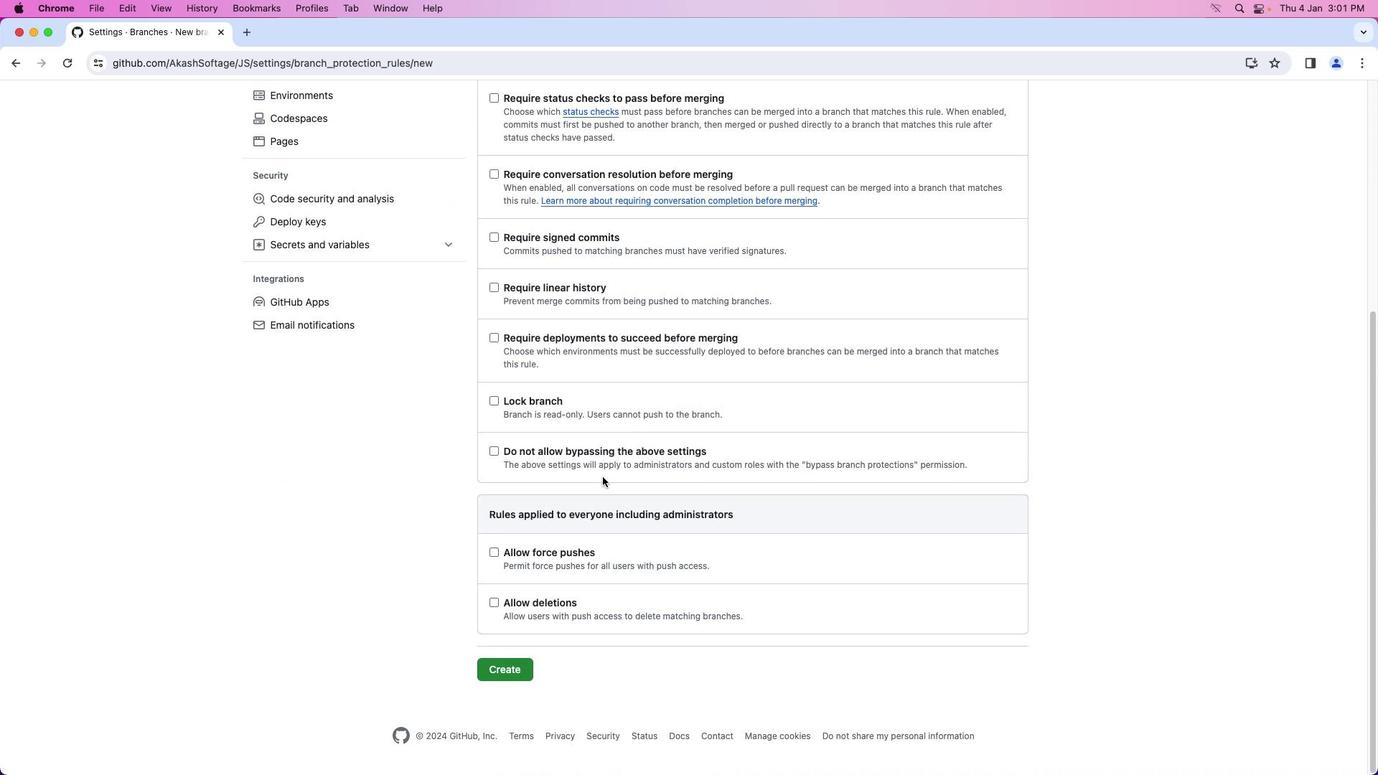 
Action: Mouse moved to (607, 478)
Screenshot: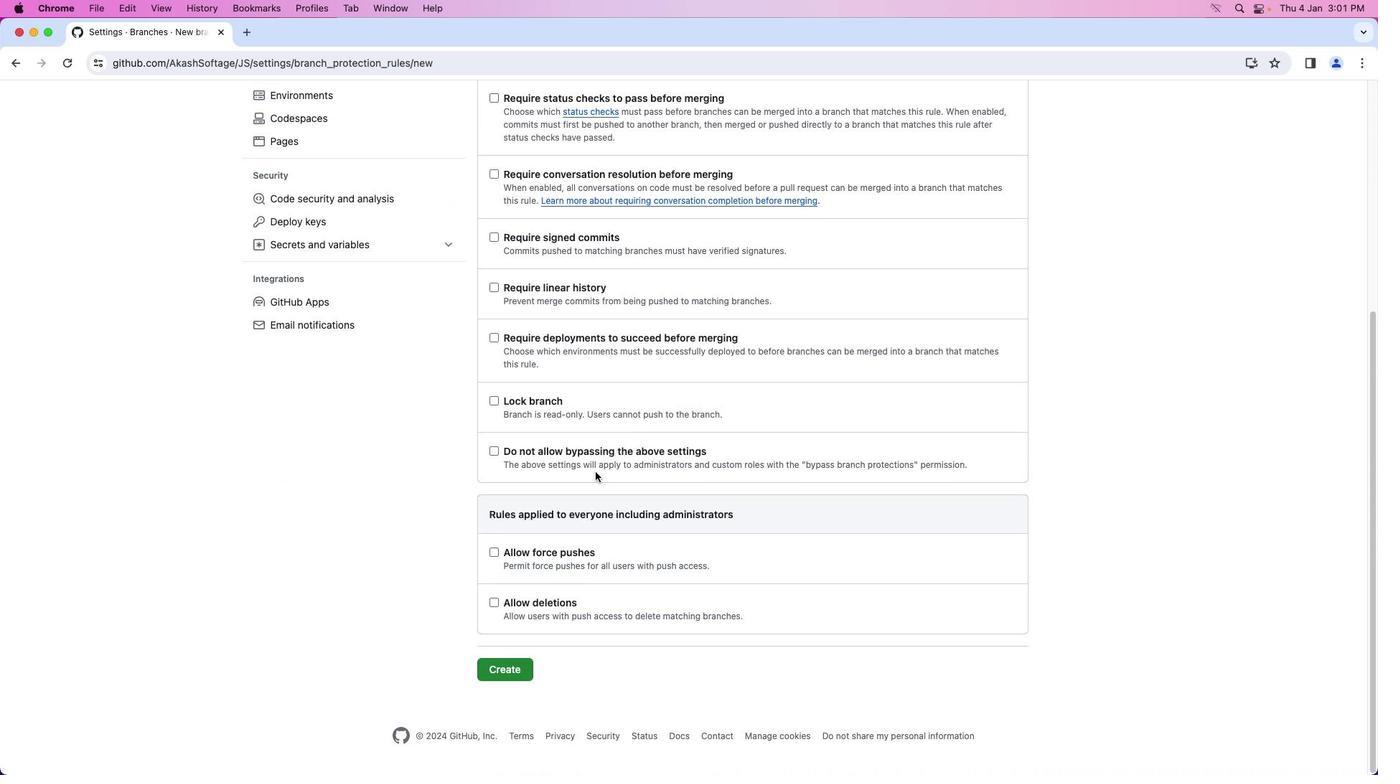 
Action: Mouse scrolled (607, 478) with delta (0, -4)
Screenshot: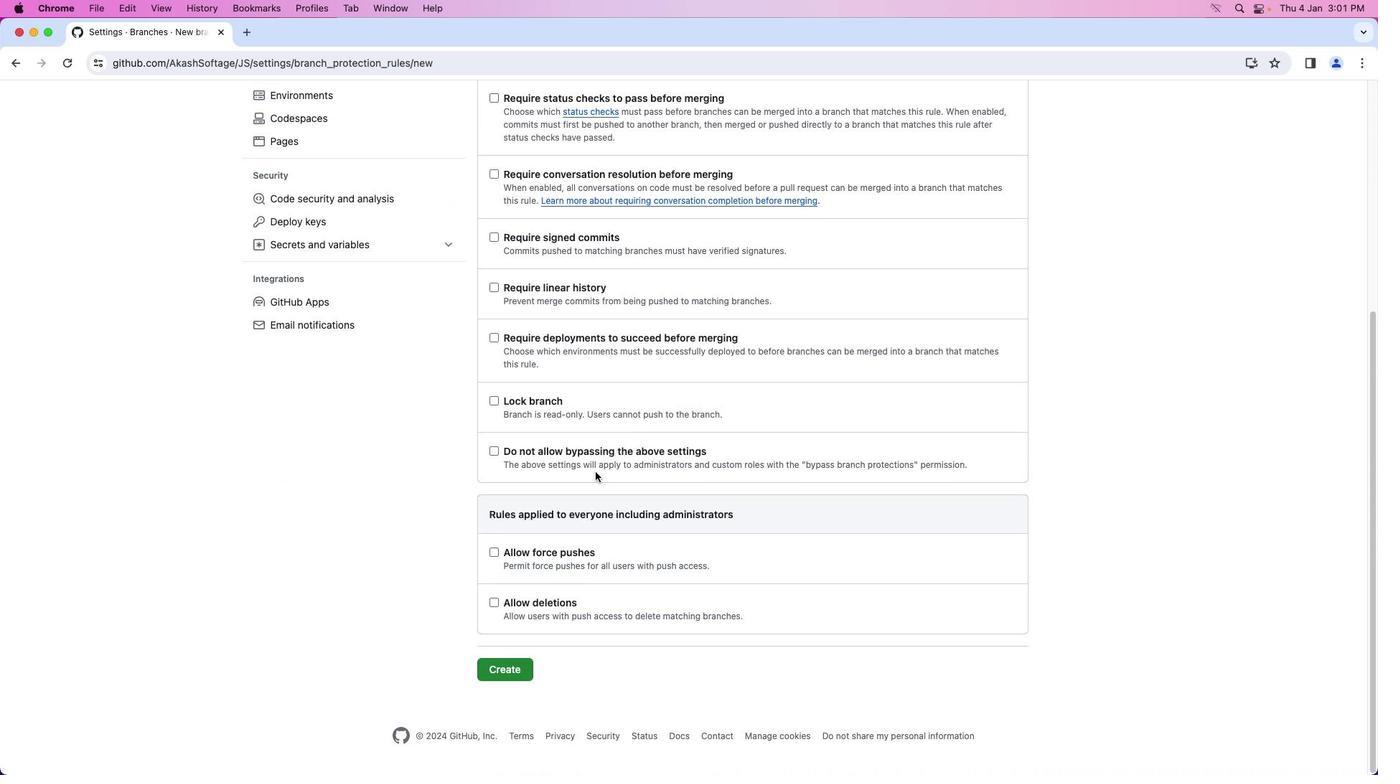 
Action: Mouse moved to (607, 479)
Screenshot: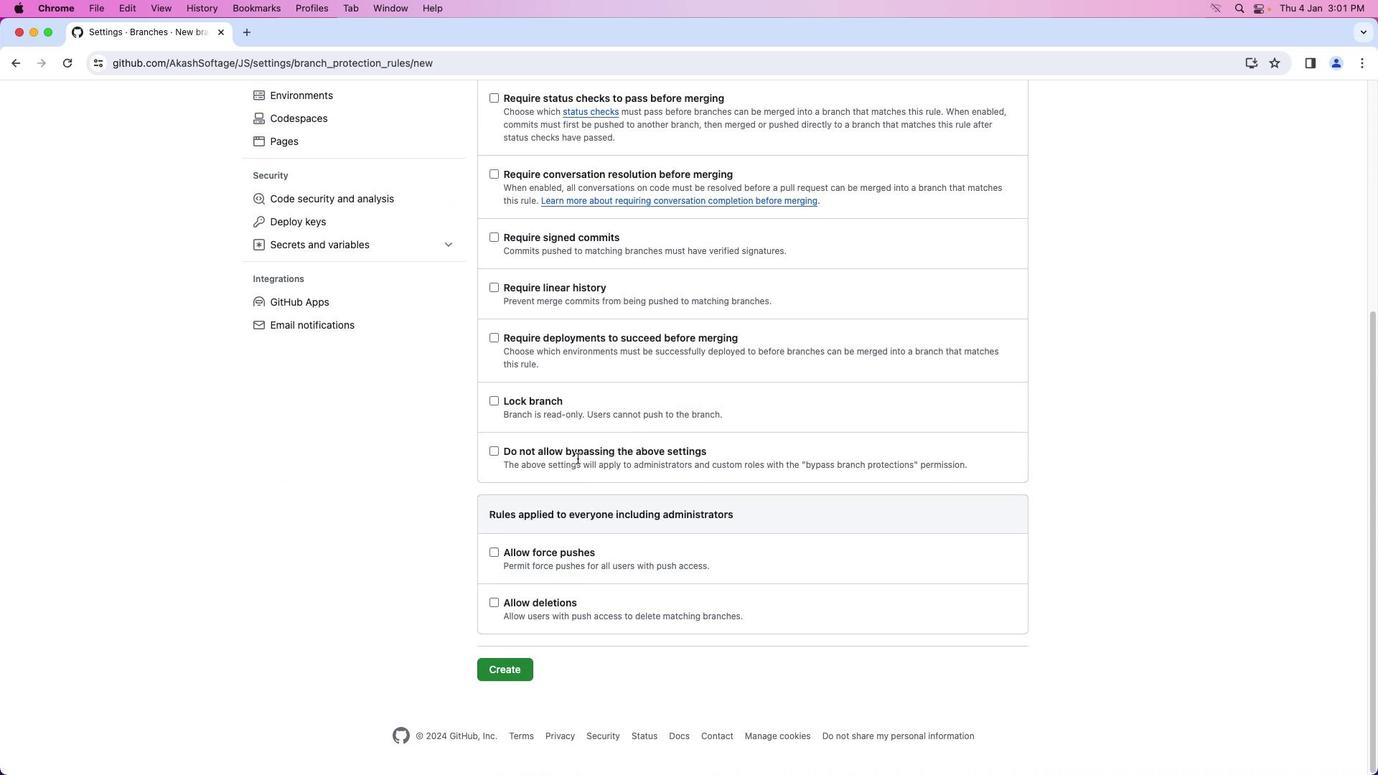 
Action: Mouse scrolled (607, 479) with delta (0, -4)
Screenshot: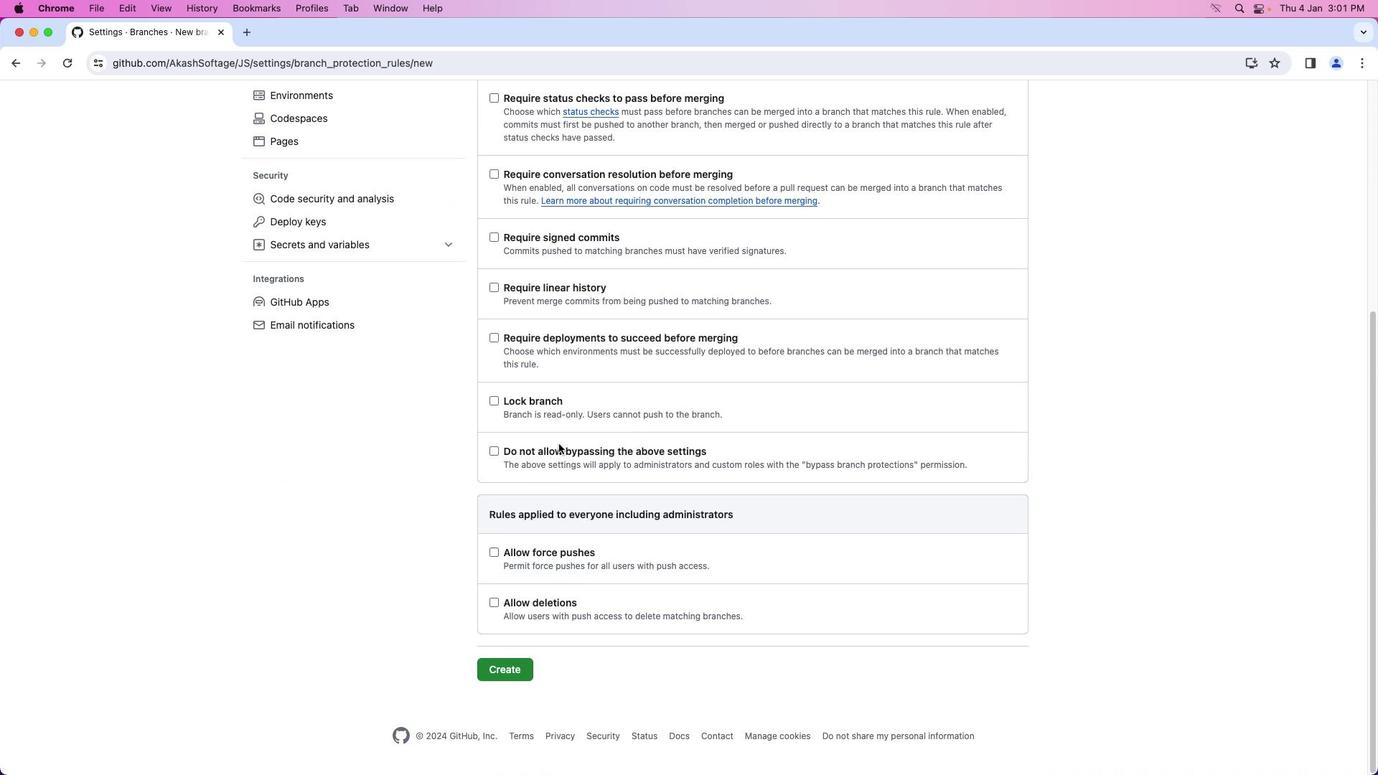 
Action: Mouse moved to (496, 401)
Screenshot: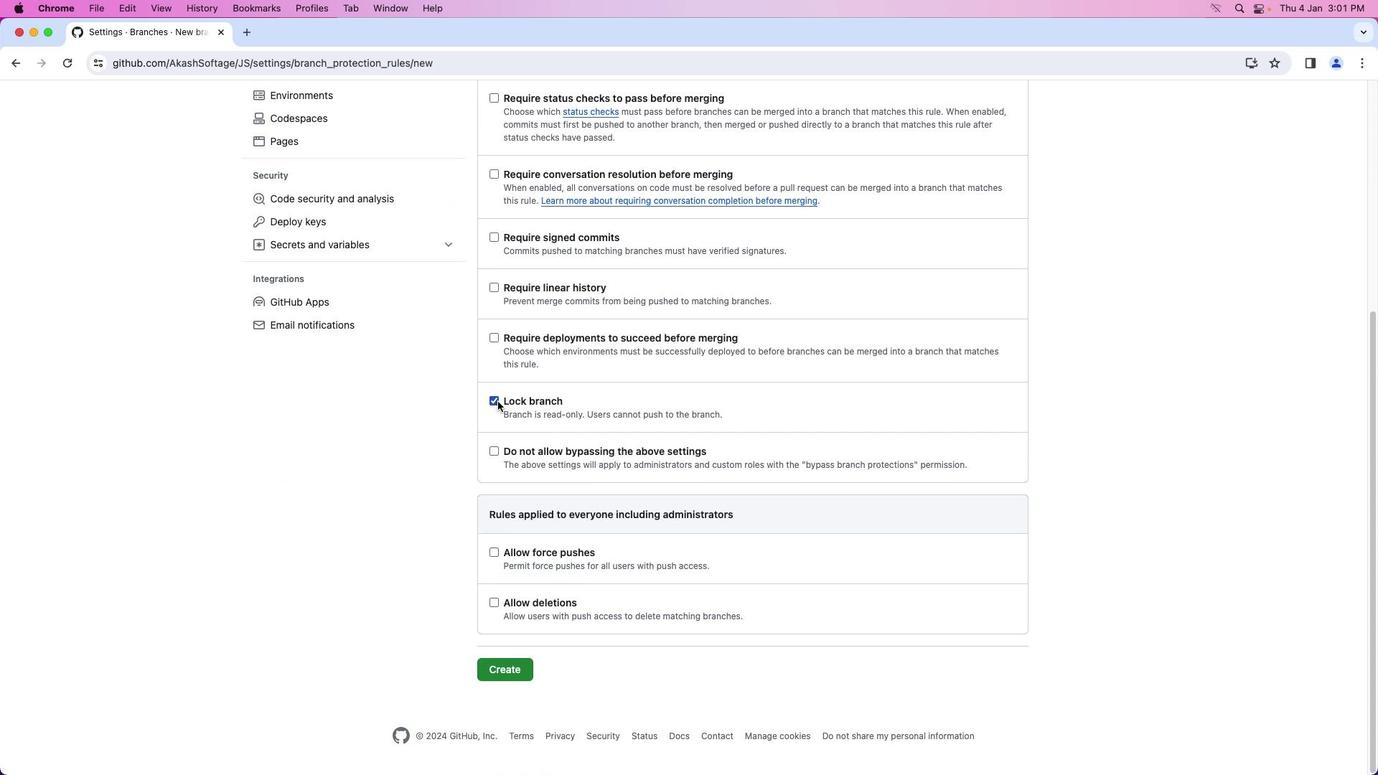 
Action: Mouse pressed left at (496, 401)
Screenshot: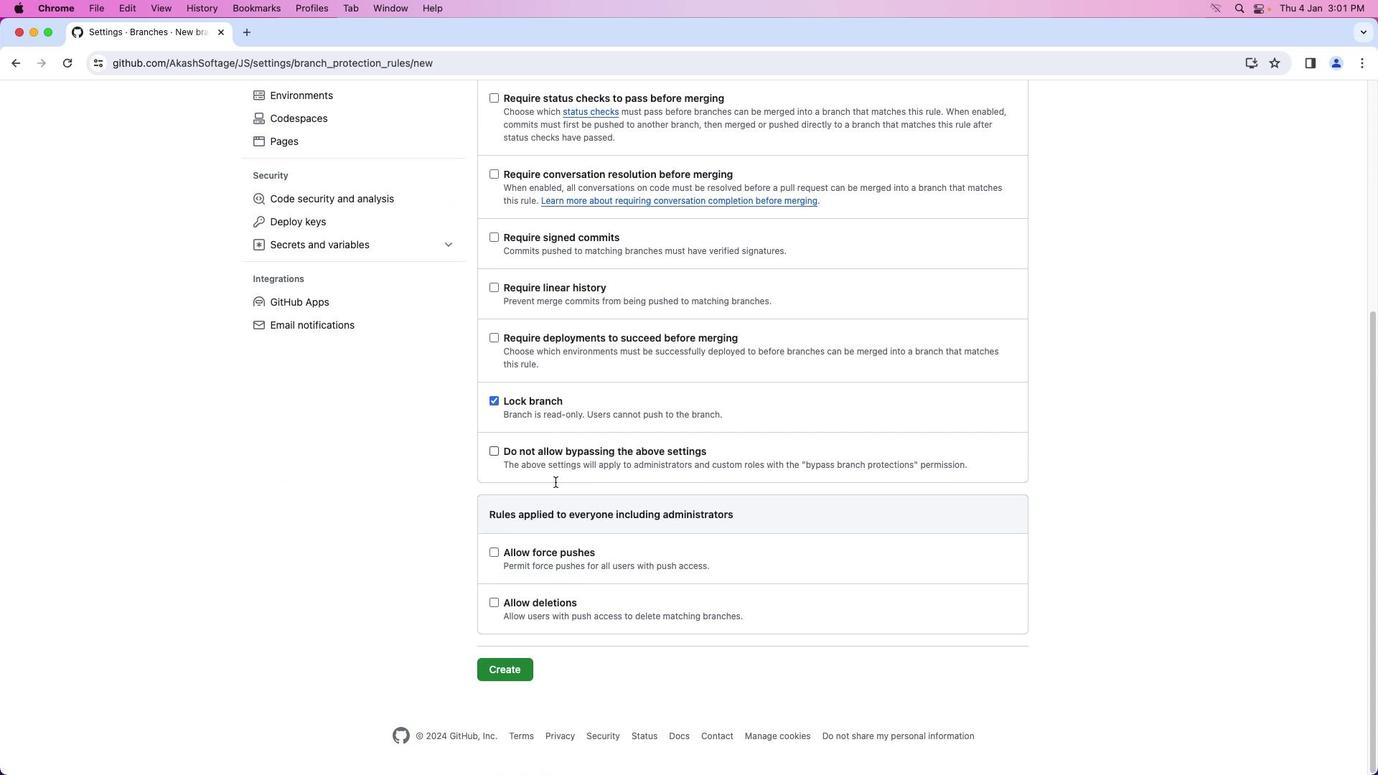 
Action: Mouse moved to (560, 565)
Screenshot: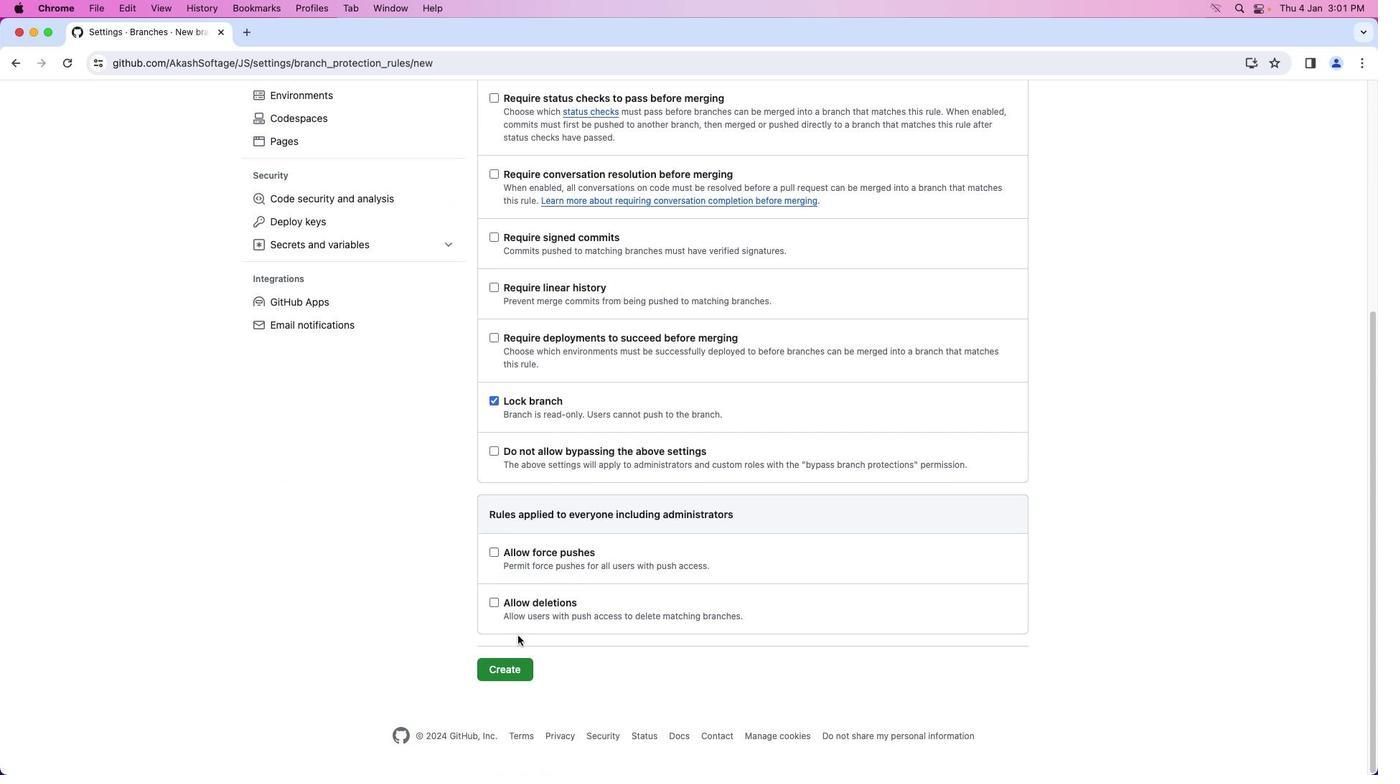 
Action: Mouse scrolled (560, 565) with delta (0, 0)
Screenshot: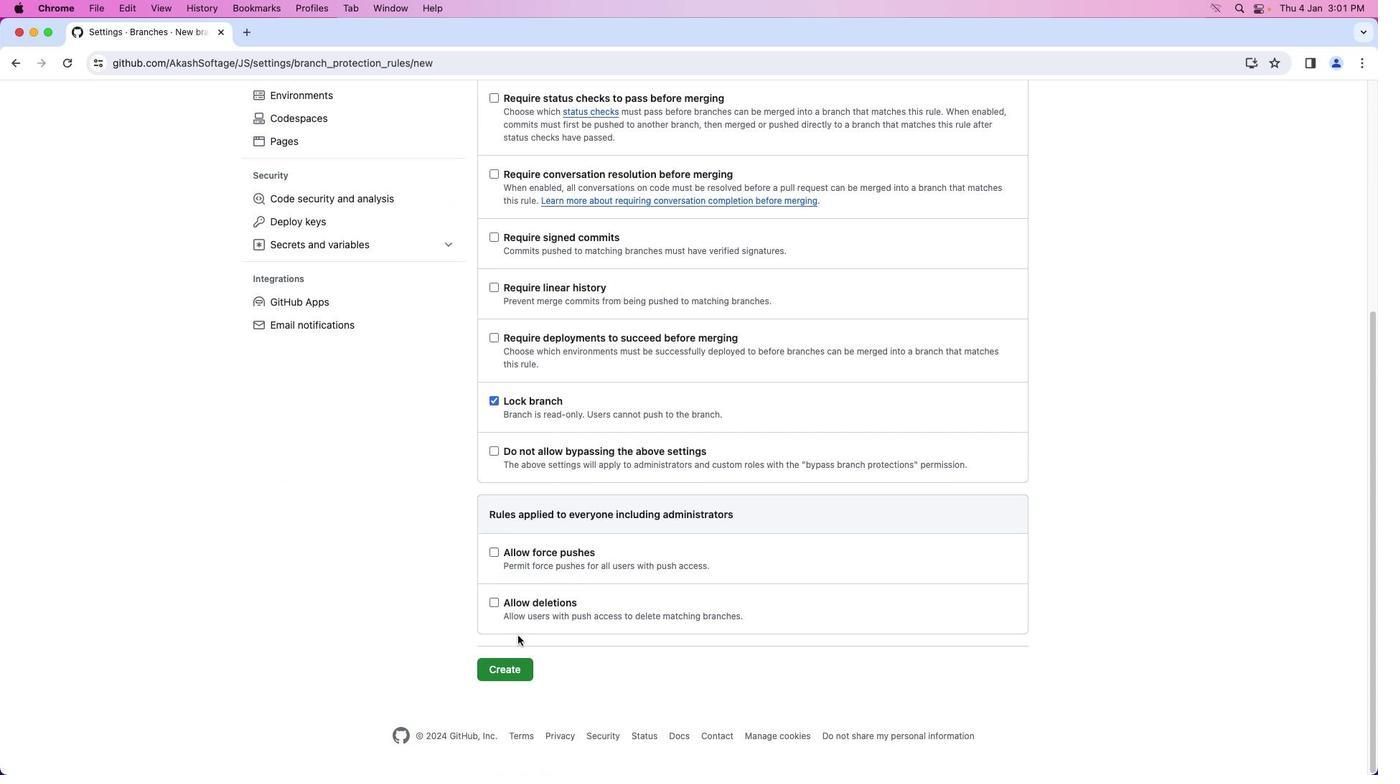 
Action: Mouse moved to (559, 568)
Screenshot: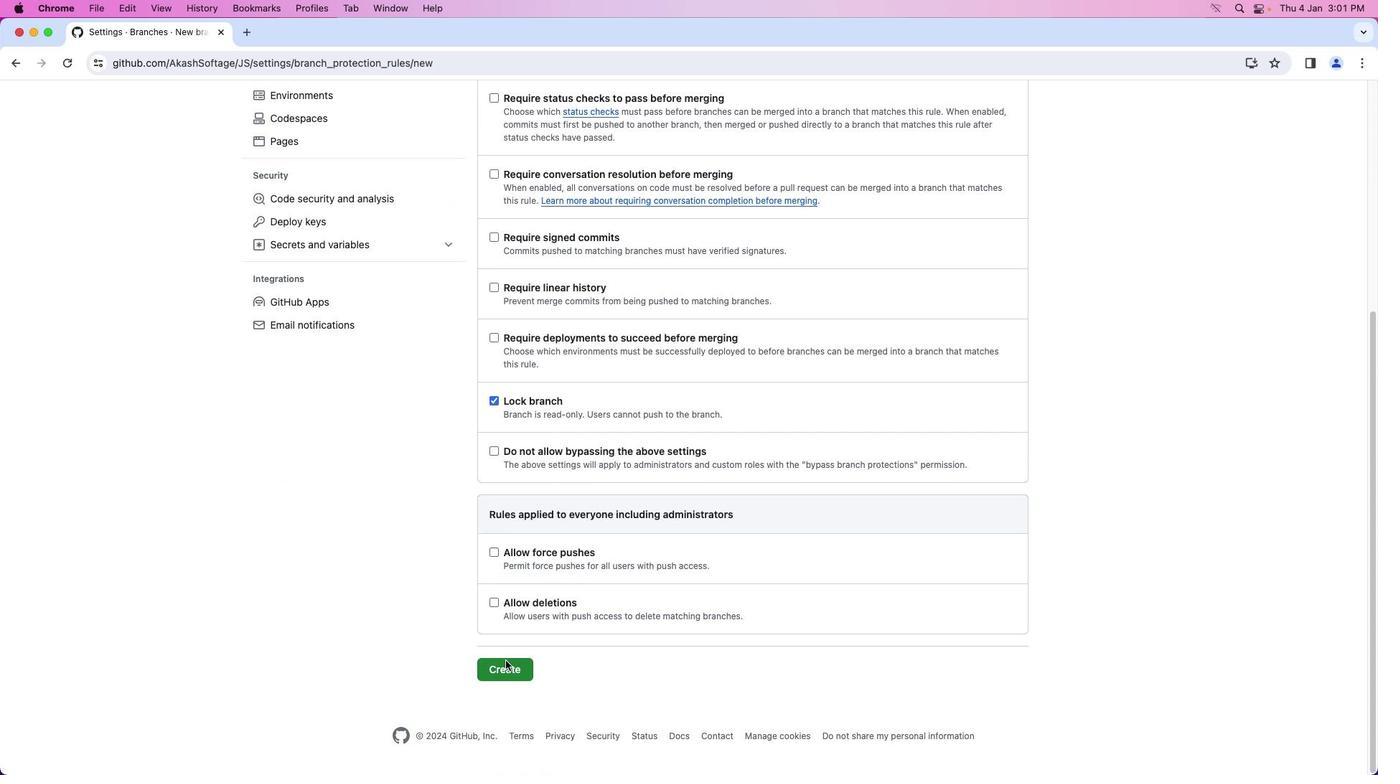 
Action: Mouse scrolled (559, 568) with delta (0, 0)
Screenshot: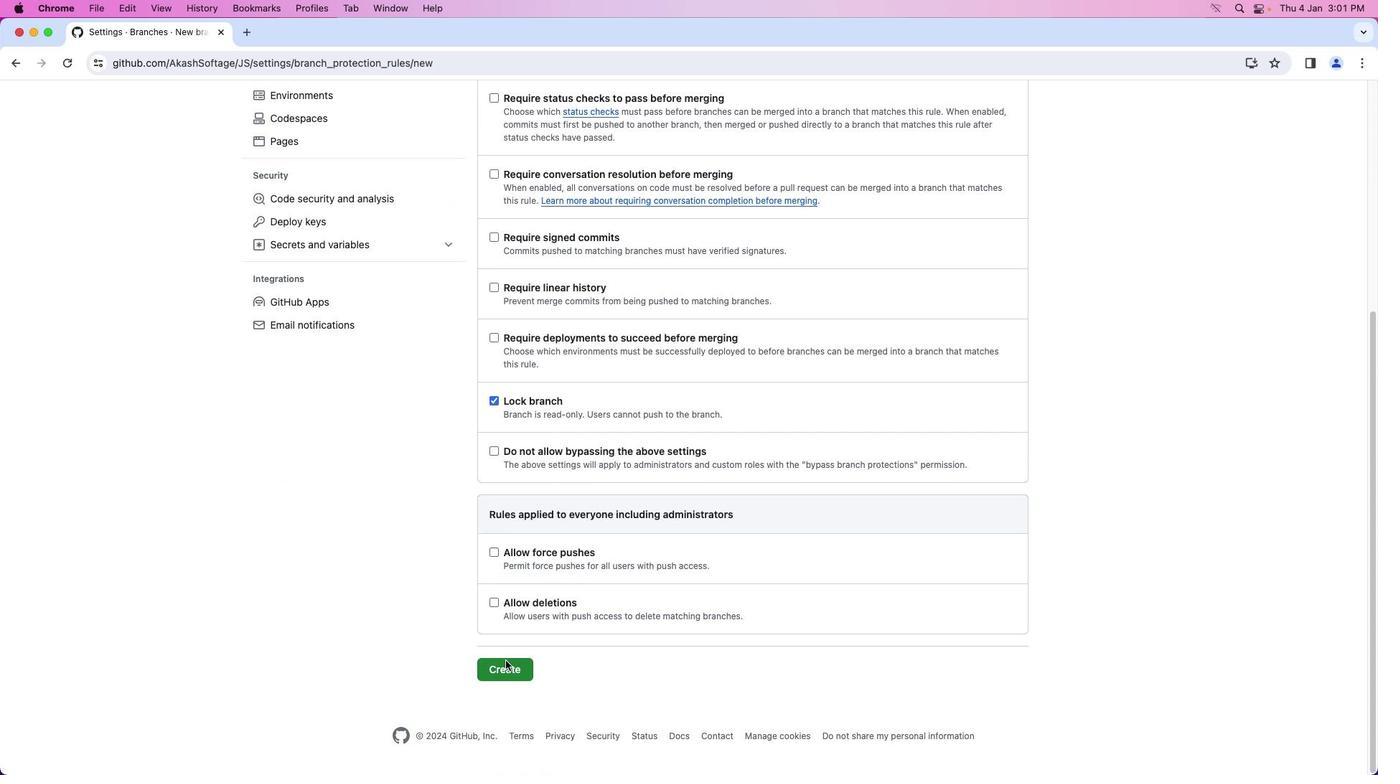 
Action: Mouse moved to (558, 568)
Screenshot: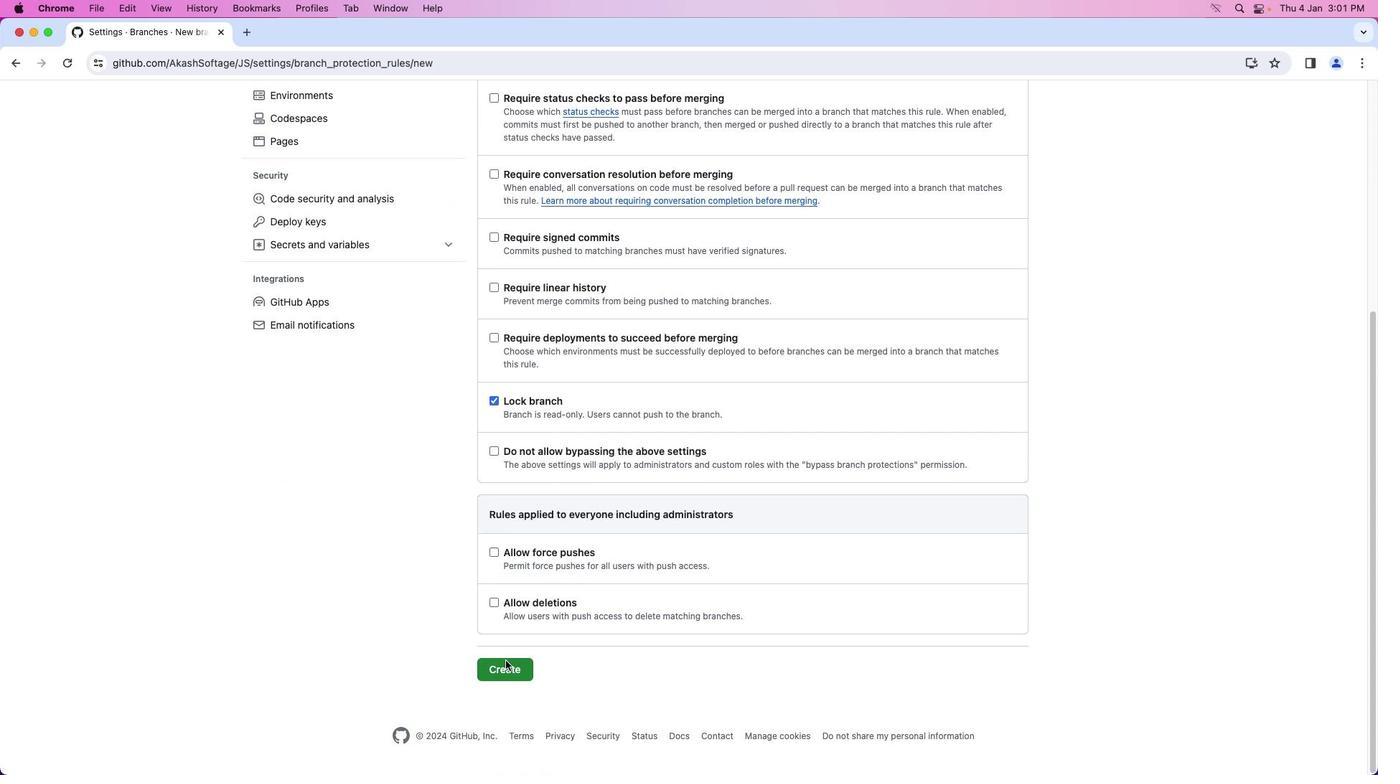 
Action: Mouse scrolled (558, 568) with delta (0, -2)
Screenshot: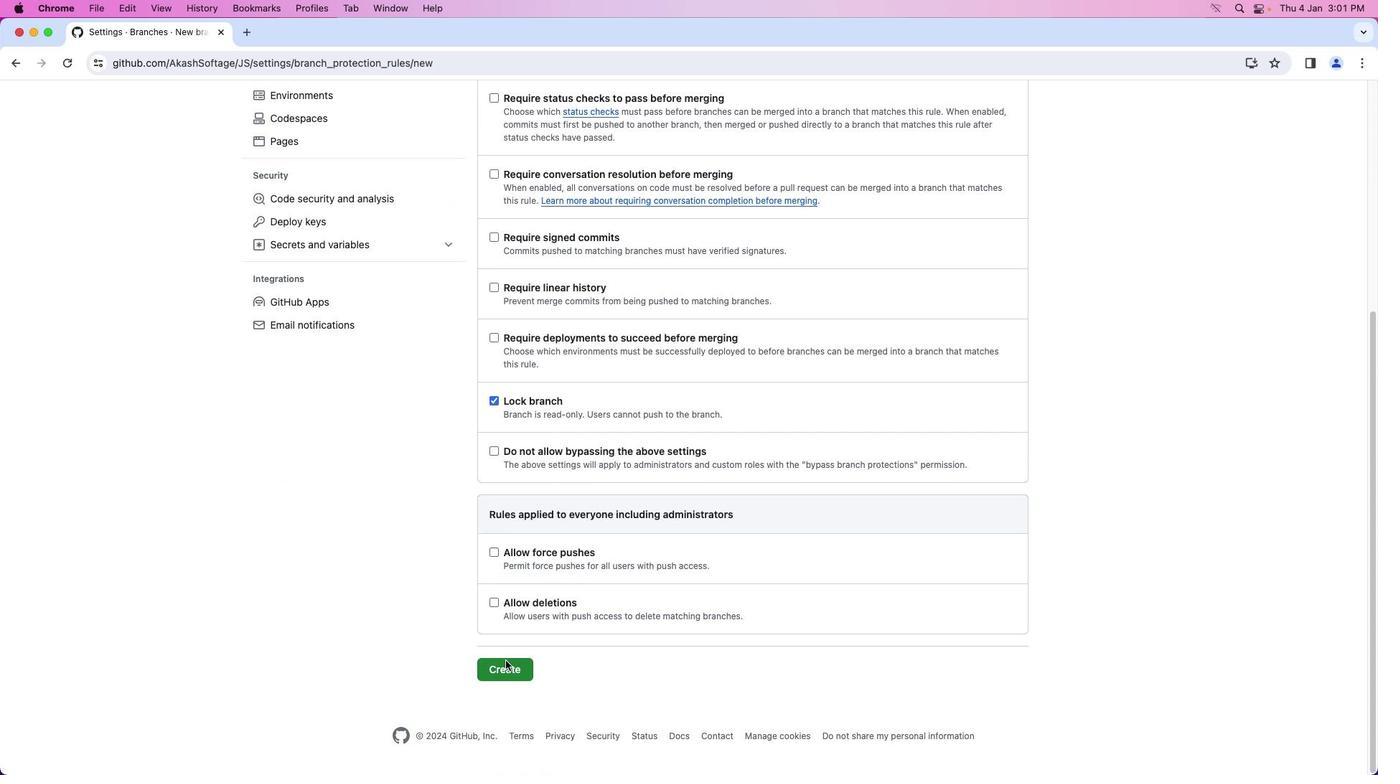 
Action: Mouse moved to (557, 570)
Screenshot: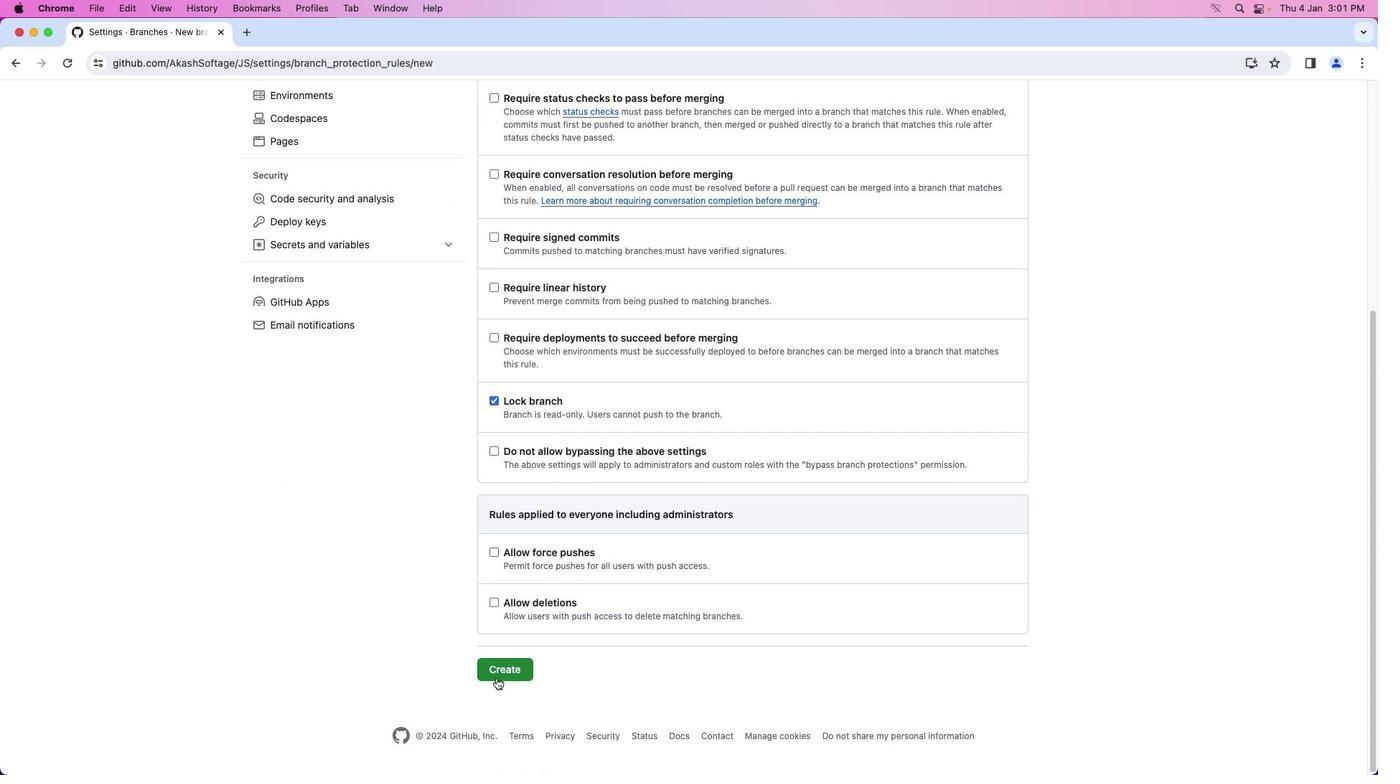 
Action: Mouse scrolled (557, 570) with delta (0, -3)
Screenshot: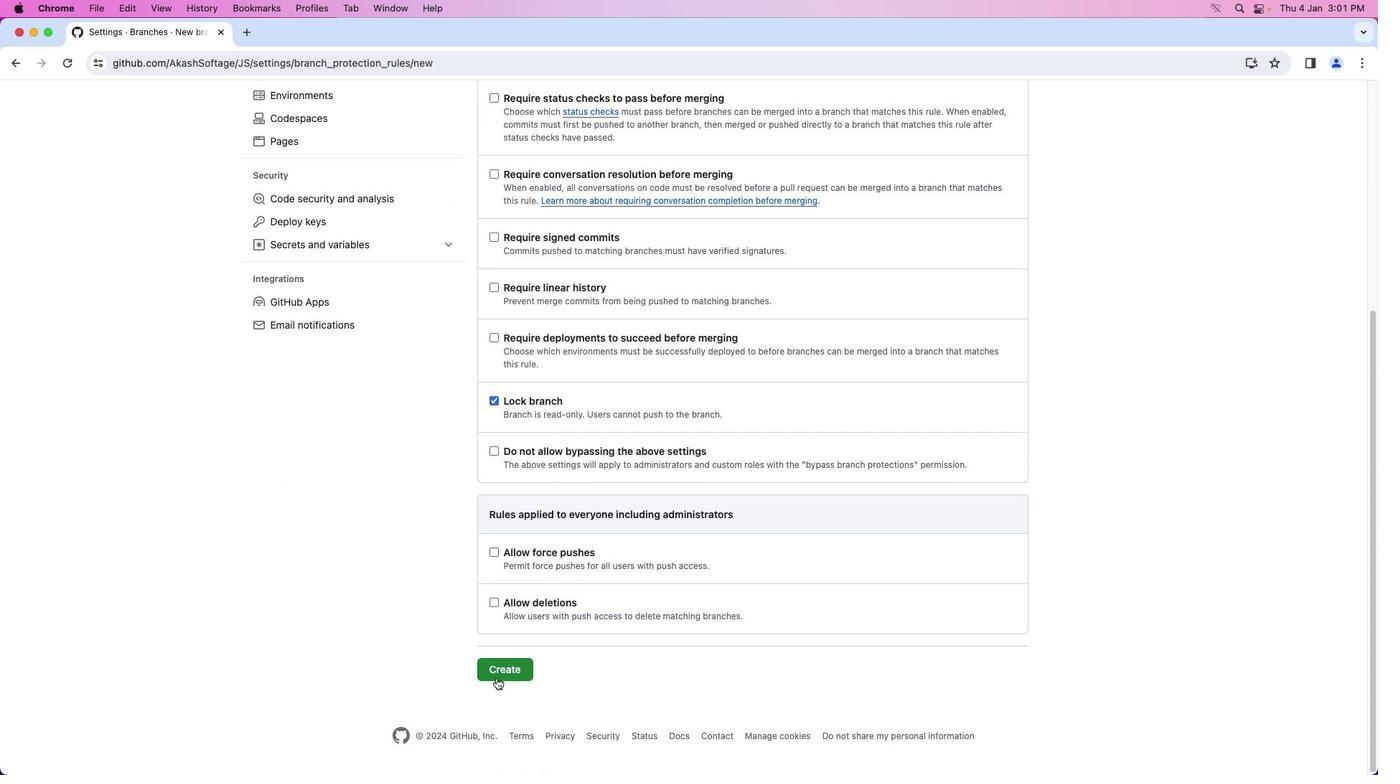 
Action: Mouse moved to (557, 570)
Screenshot: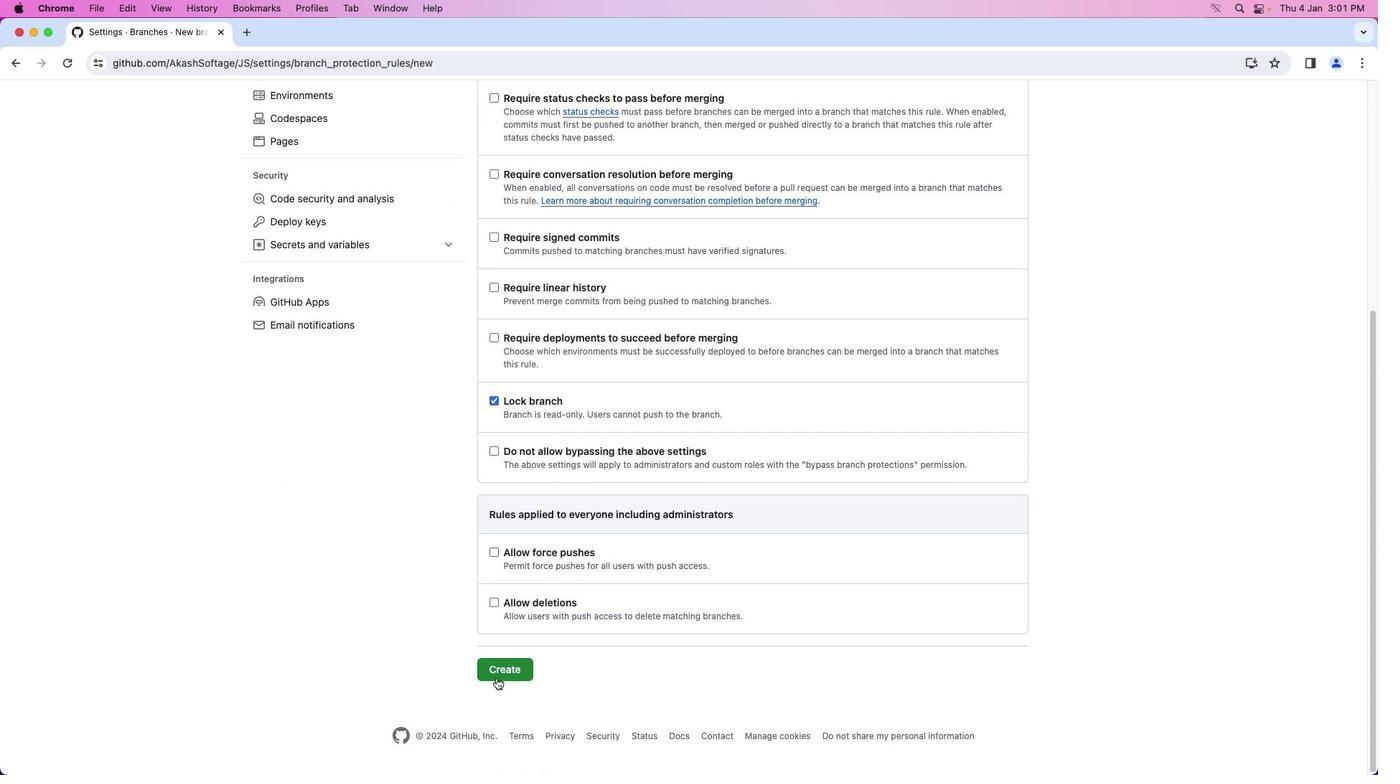 
Action: Mouse scrolled (557, 570) with delta (0, -4)
Screenshot: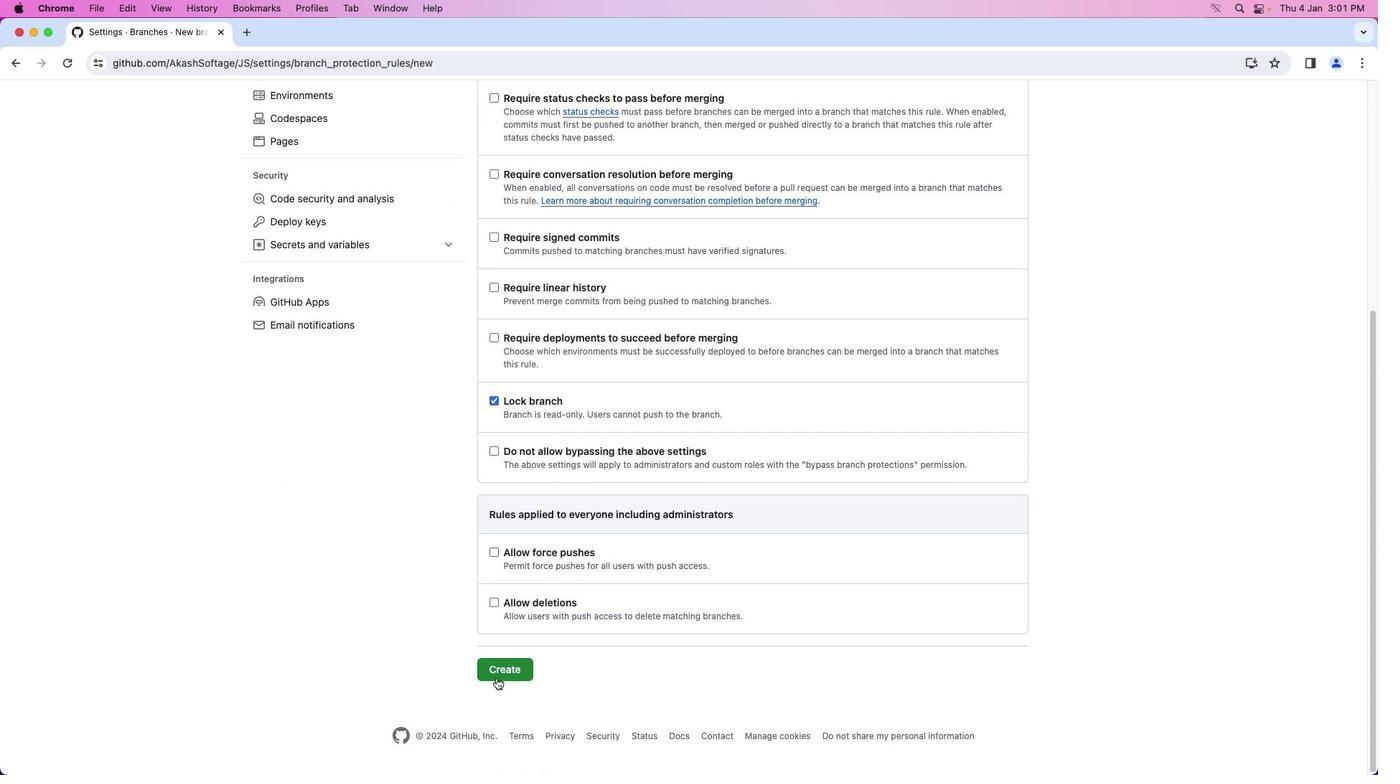 
Action: Mouse moved to (555, 572)
Screenshot: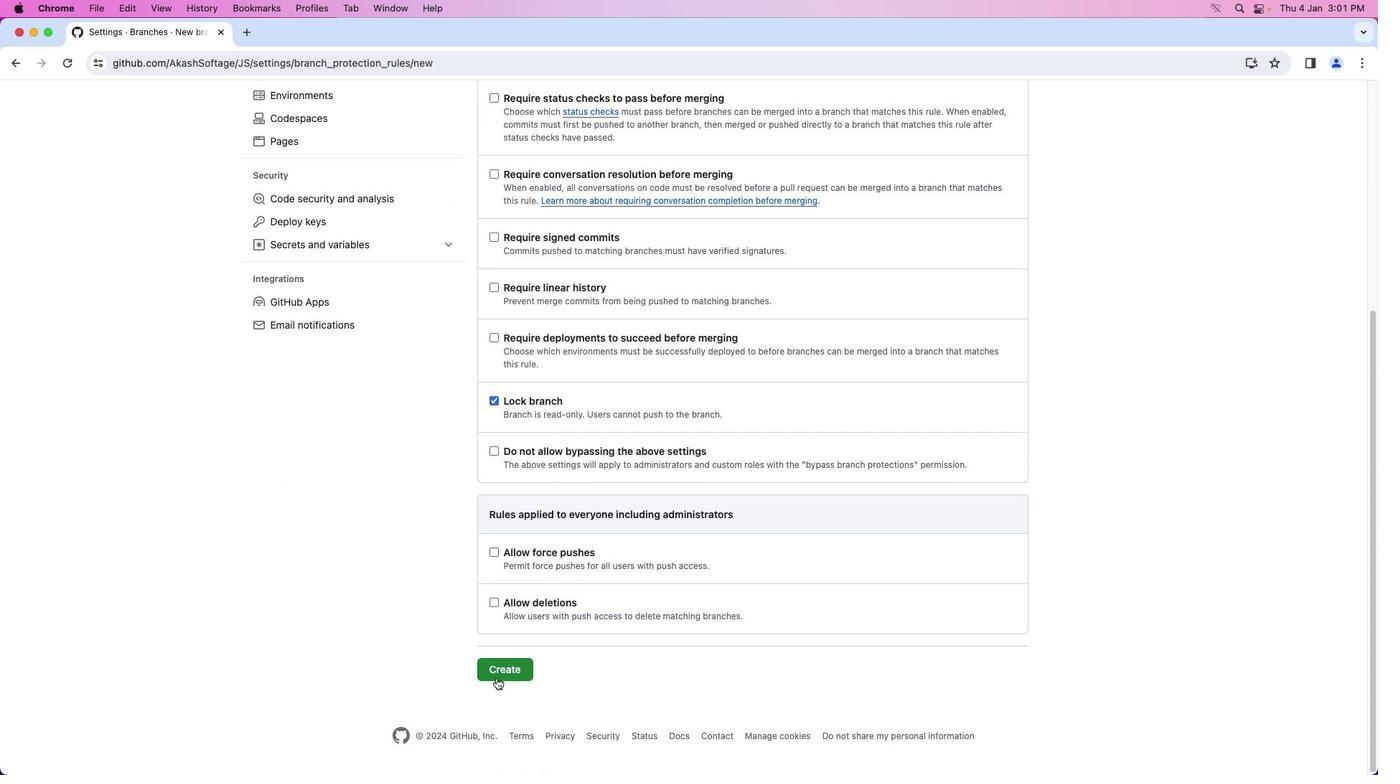
Action: Mouse scrolled (555, 572) with delta (0, -5)
Screenshot: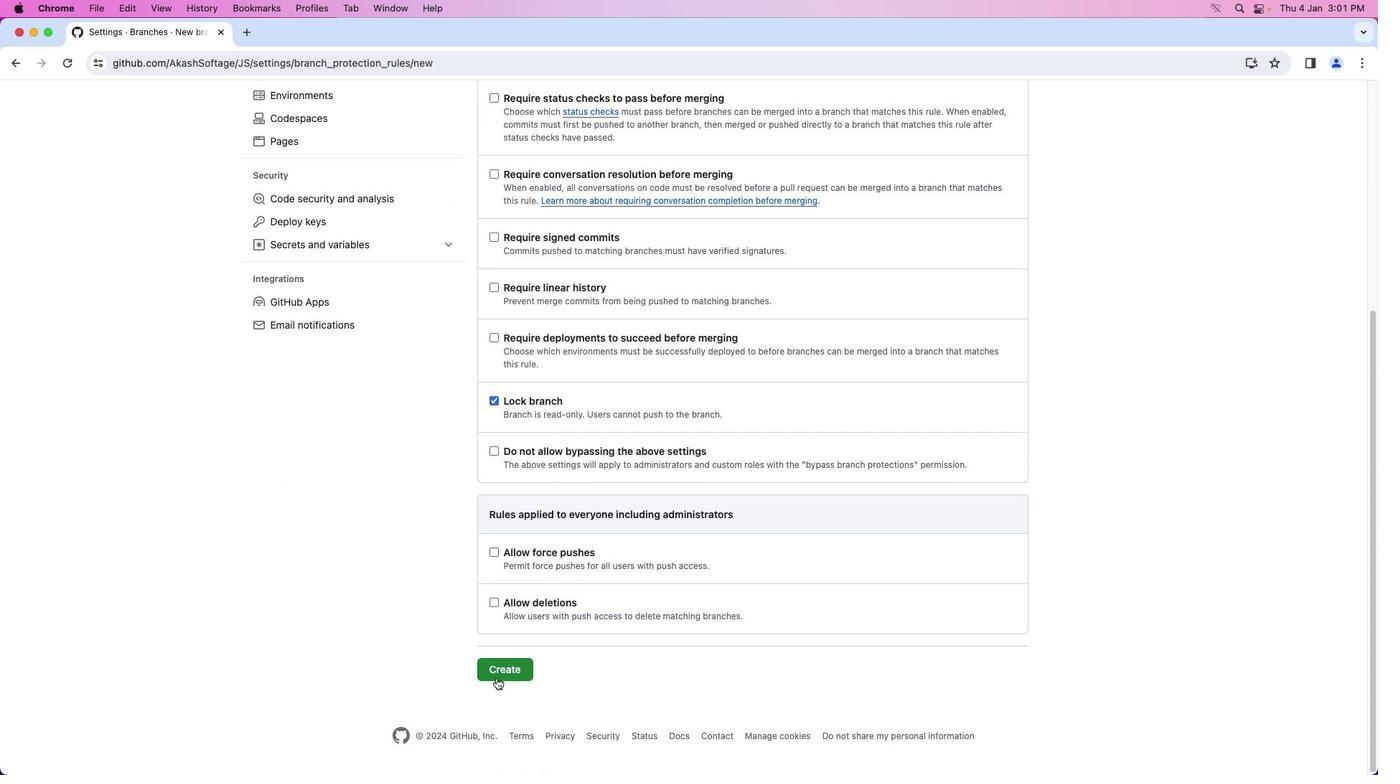 
Action: Mouse moved to (550, 578)
Screenshot: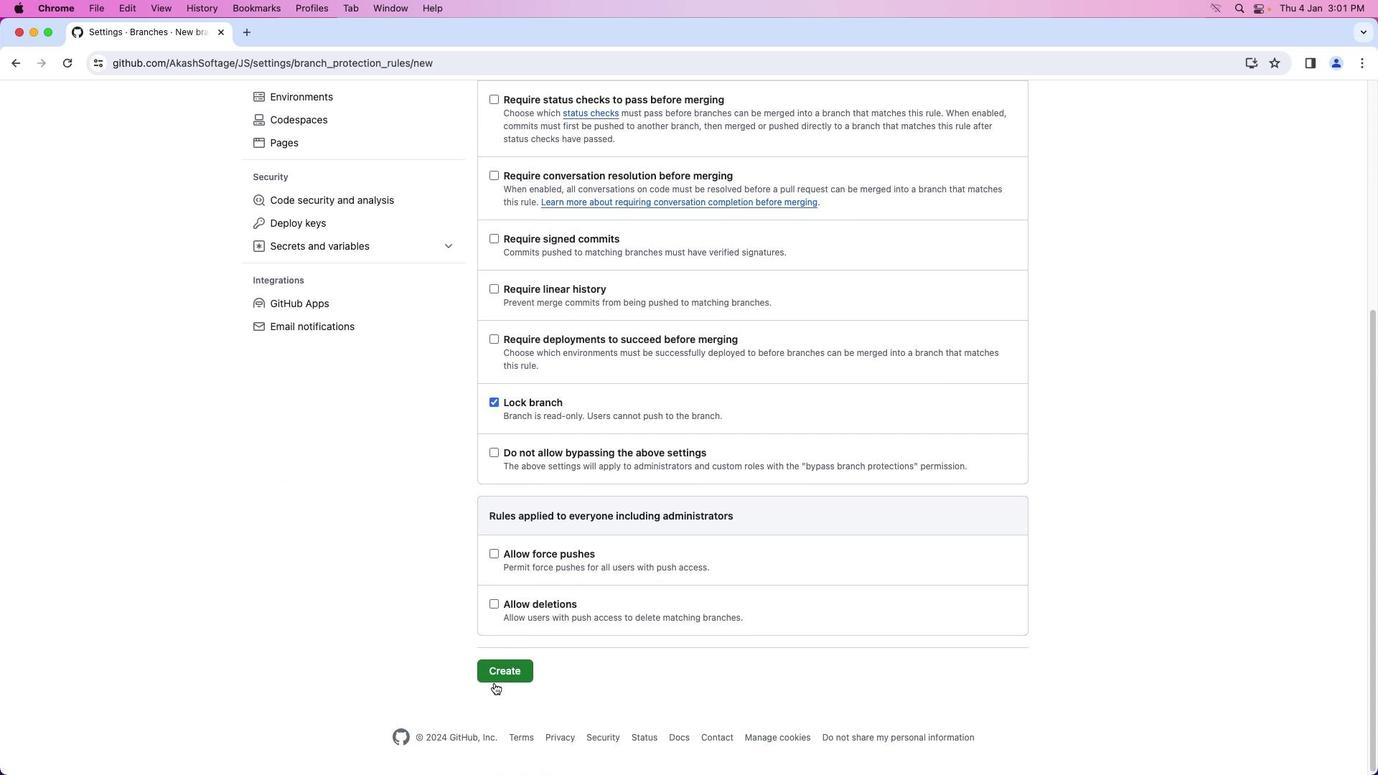
Action: Mouse scrolled (550, 578) with delta (0, -5)
Screenshot: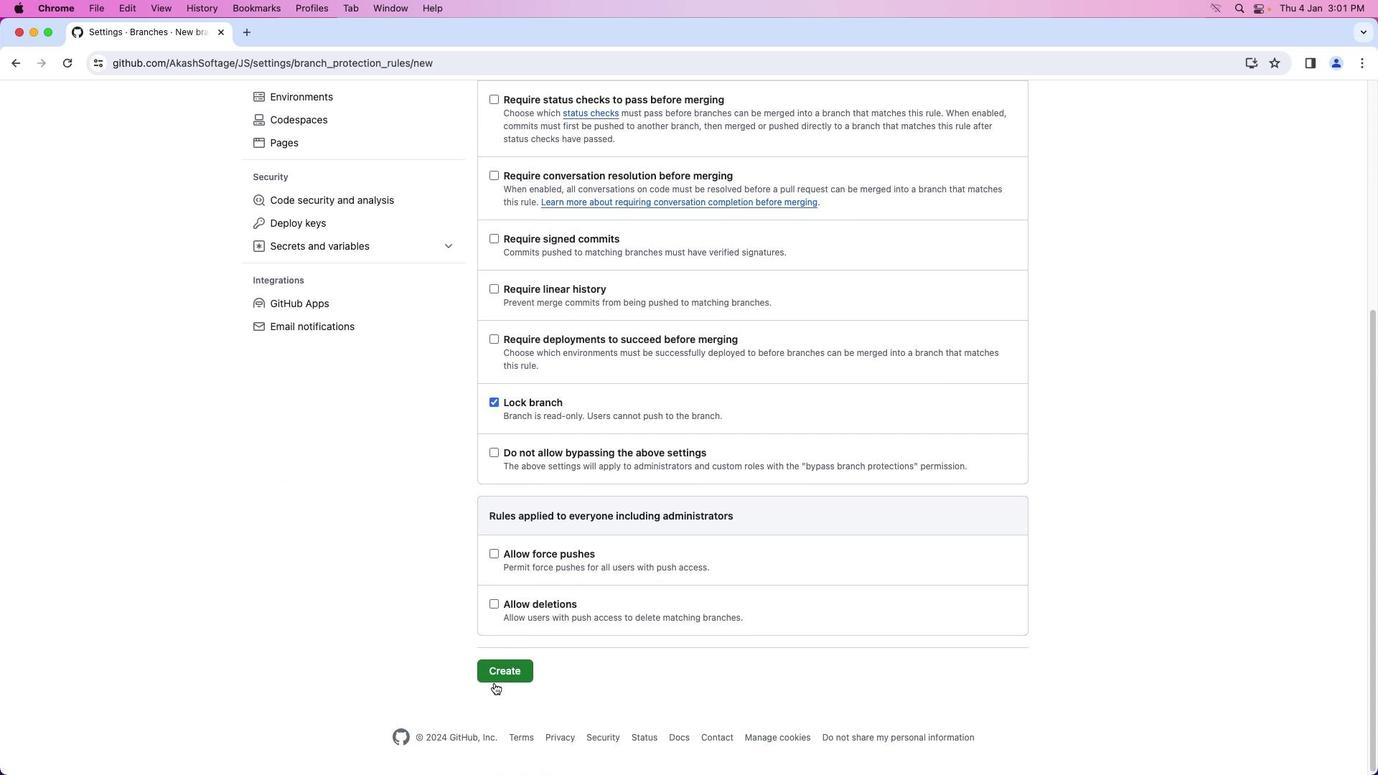 
Action: Mouse moved to (512, 649)
Screenshot: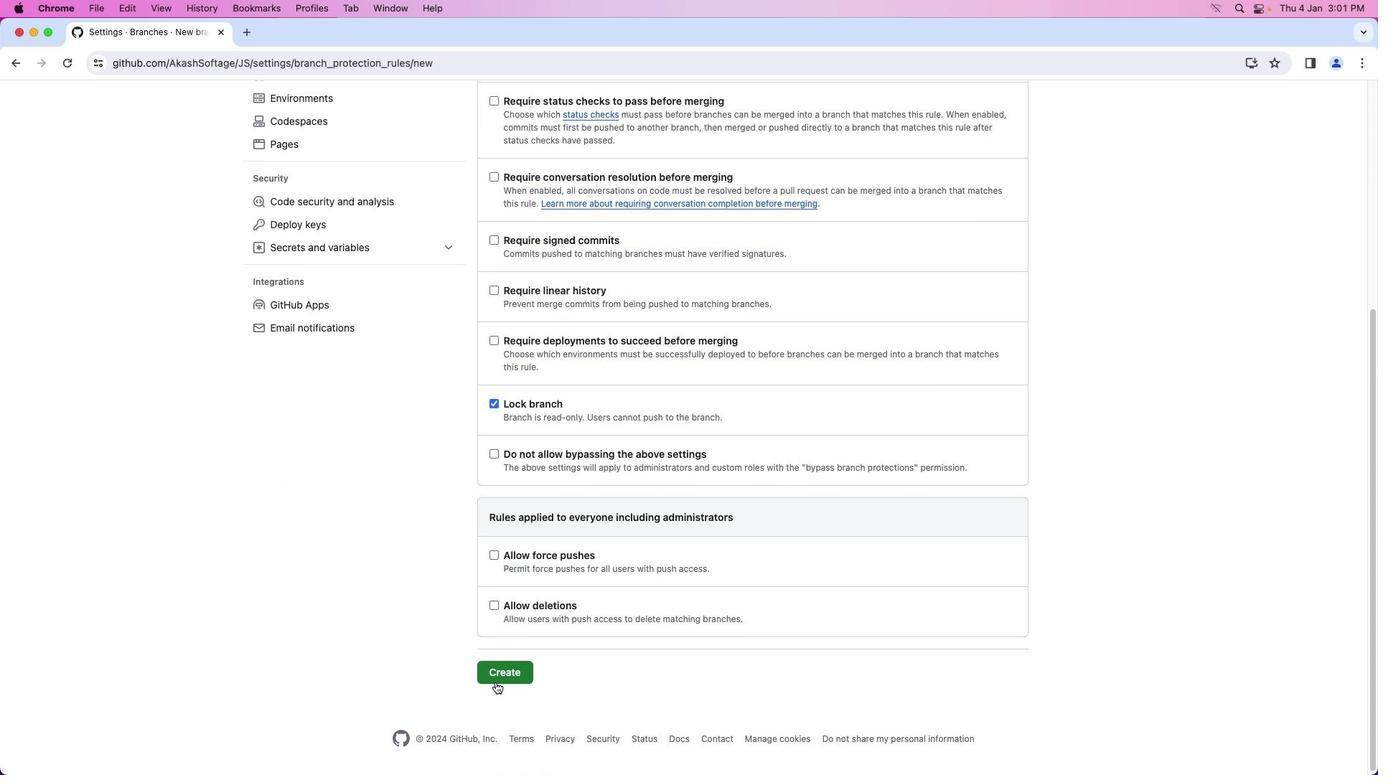 
Action: Mouse scrolled (512, 649) with delta (0, 0)
Screenshot: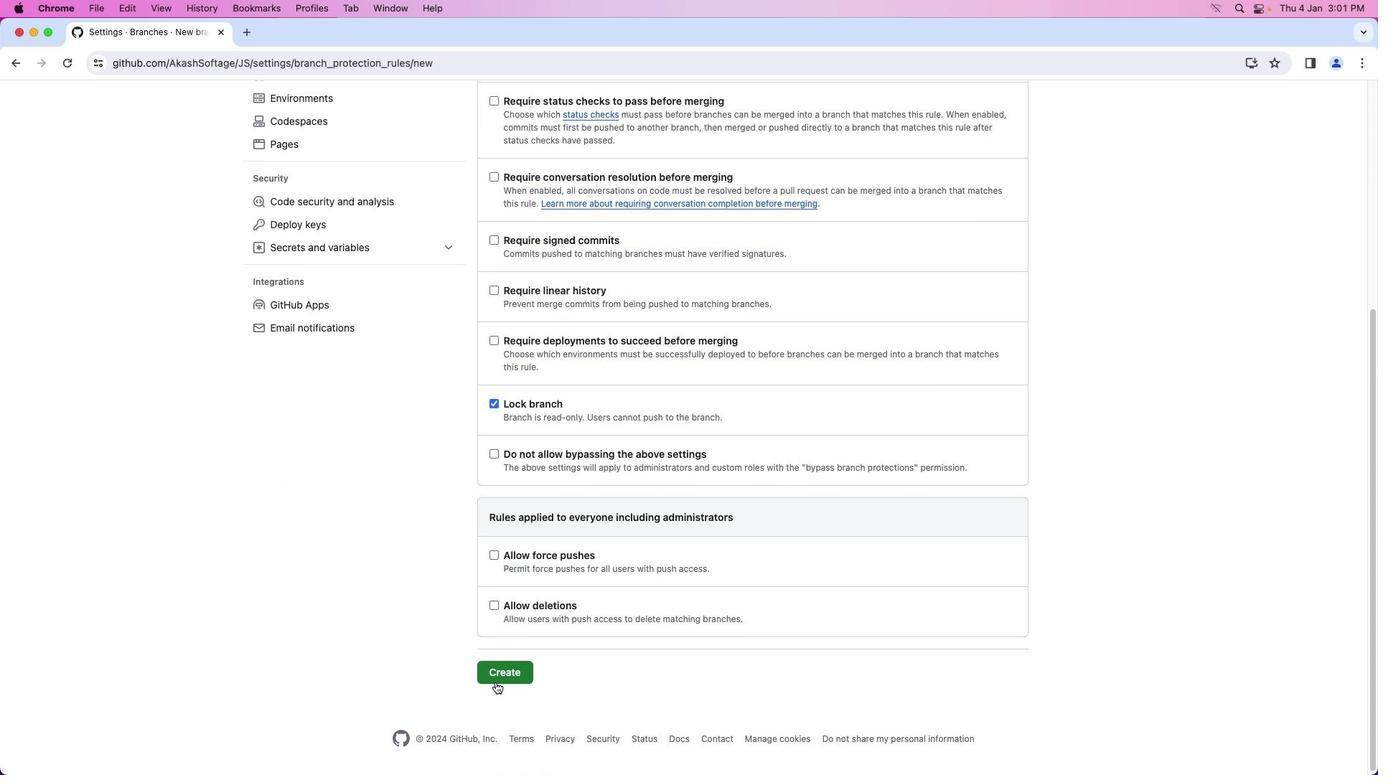 
Action: Mouse moved to (496, 681)
Screenshot: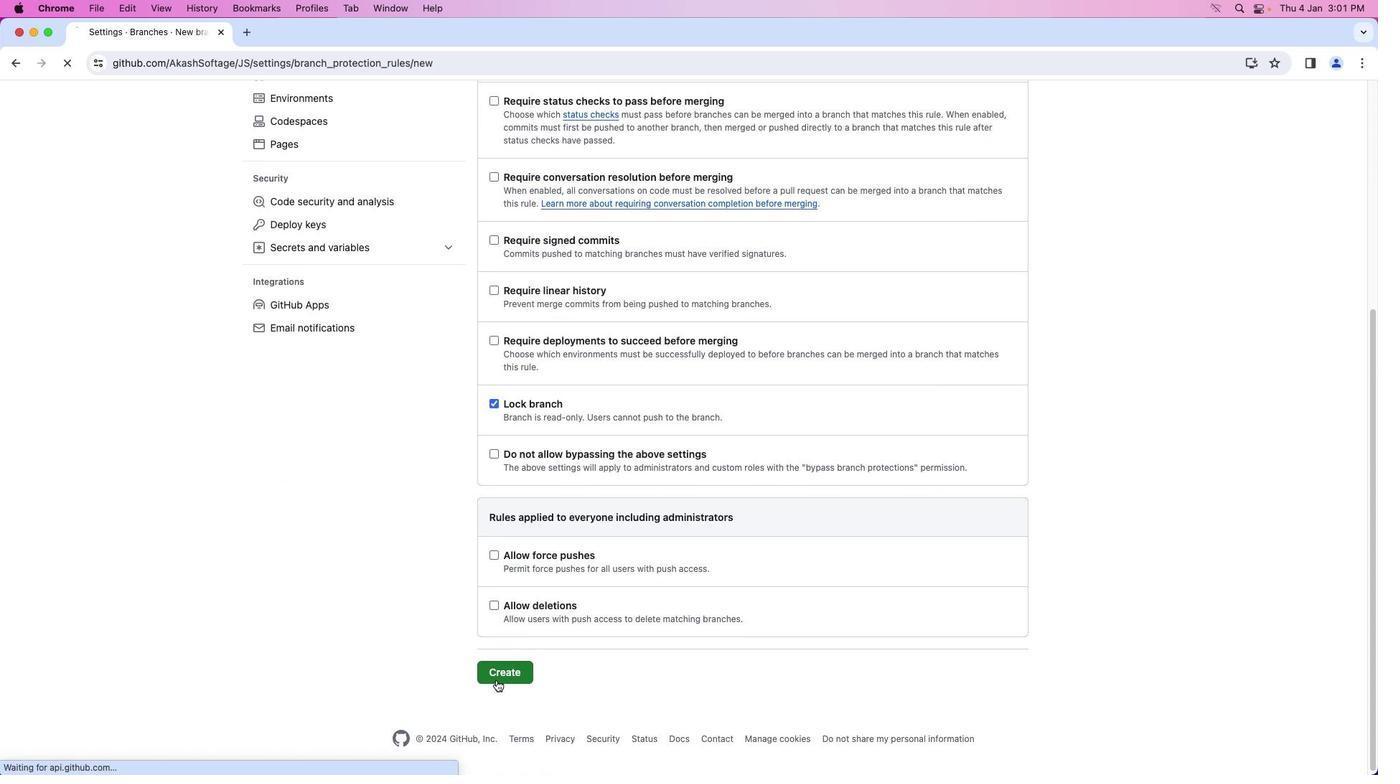 
Action: Mouse pressed left at (496, 681)
Screenshot: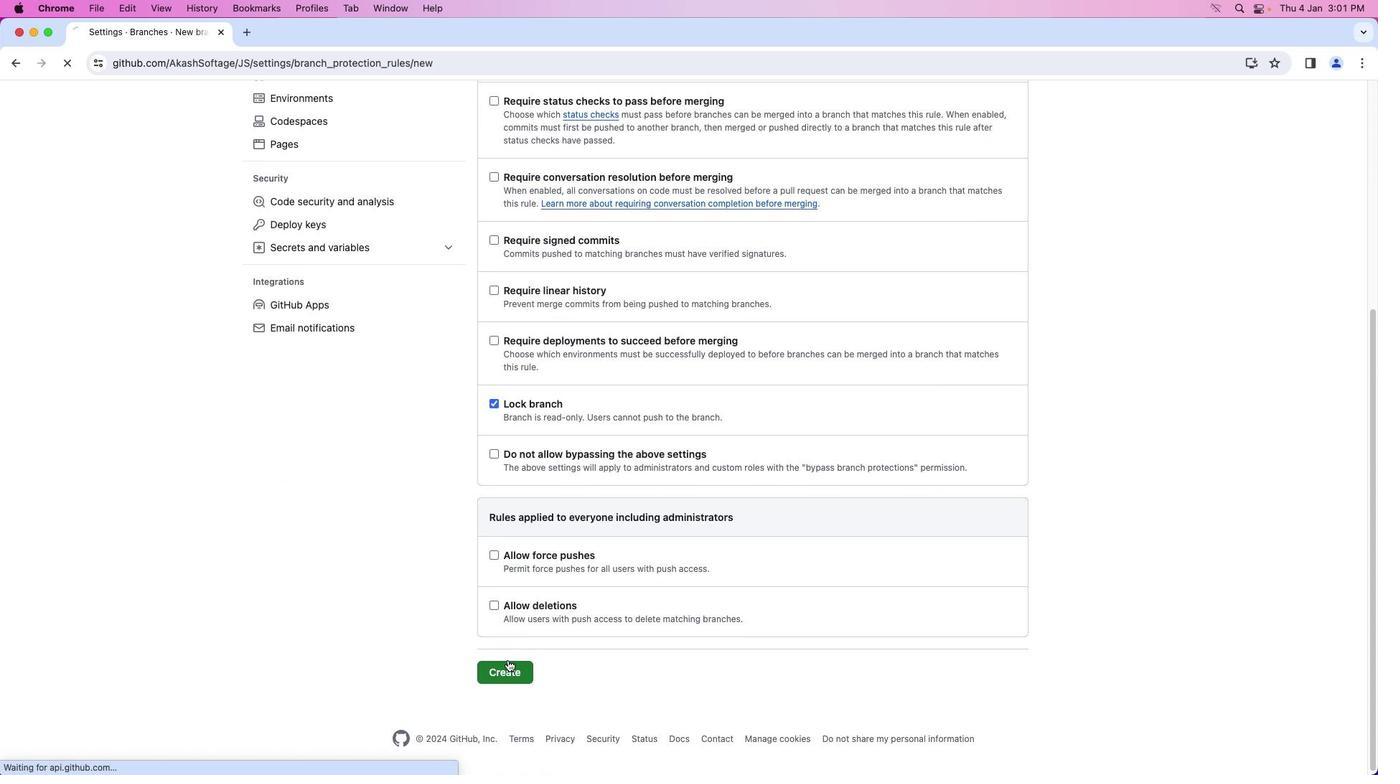 
Action: Mouse moved to (584, 595)
Screenshot: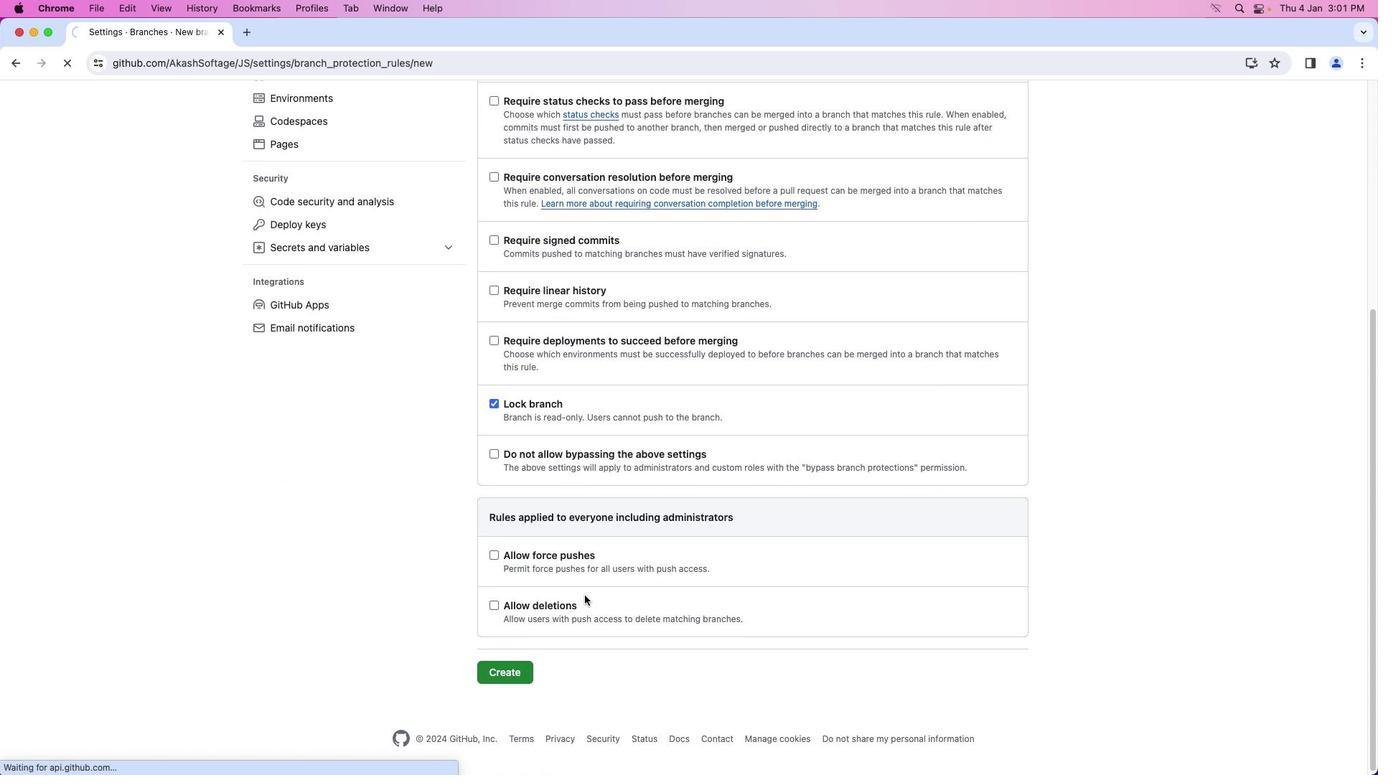 
